 Task: Set priority levels for tasks within the "Feasibility Analysis" project.
Action: Mouse moved to (114, 180)
Screenshot: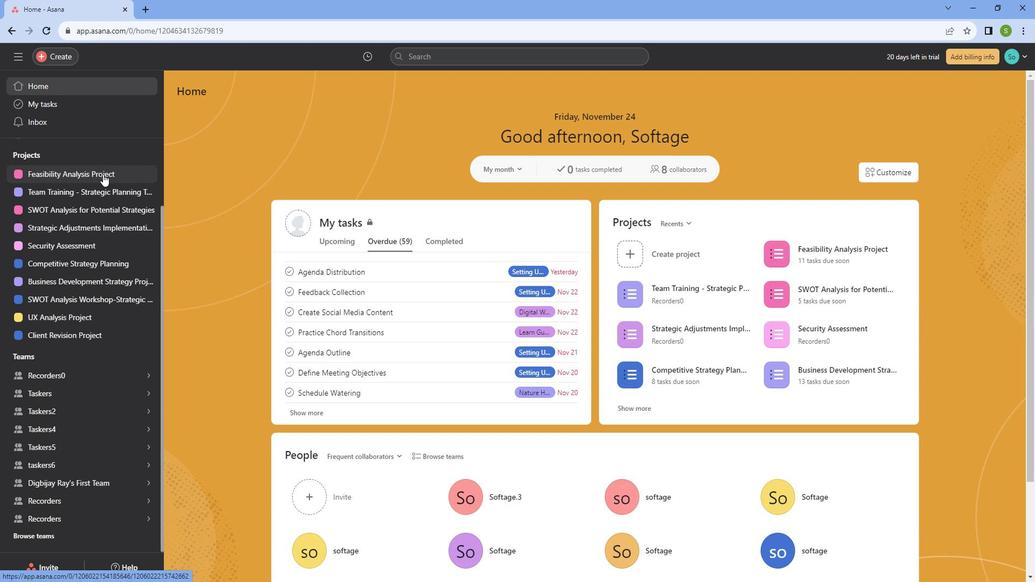 
Action: Mouse pressed left at (114, 180)
Screenshot: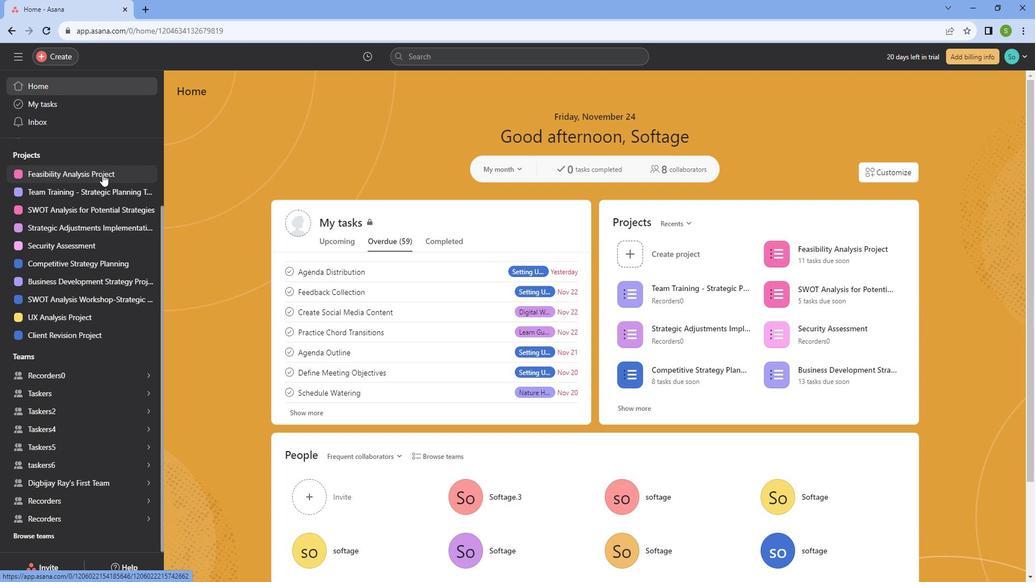 
Action: Mouse moved to (662, 172)
Screenshot: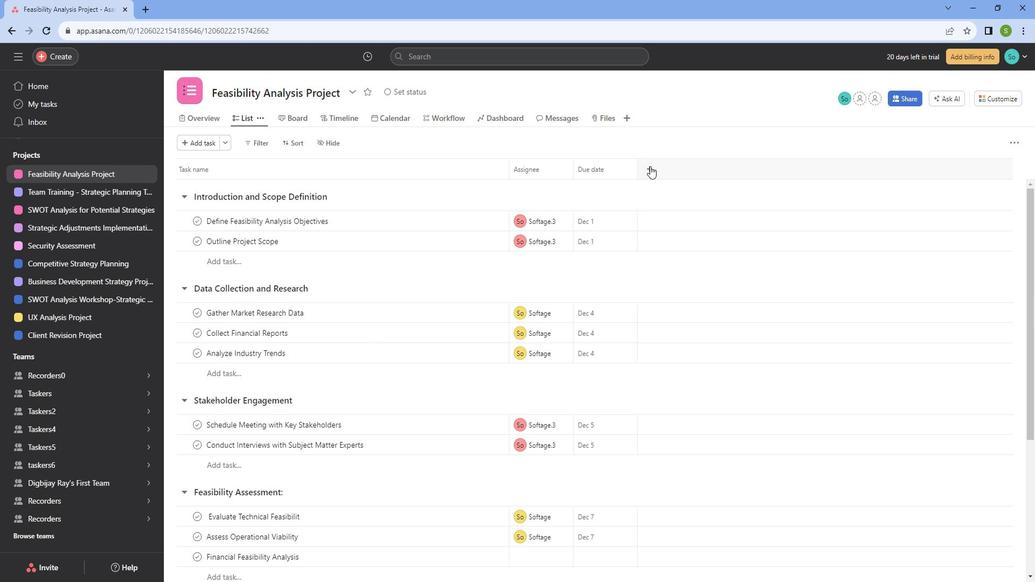 
Action: Mouse pressed left at (662, 172)
Screenshot: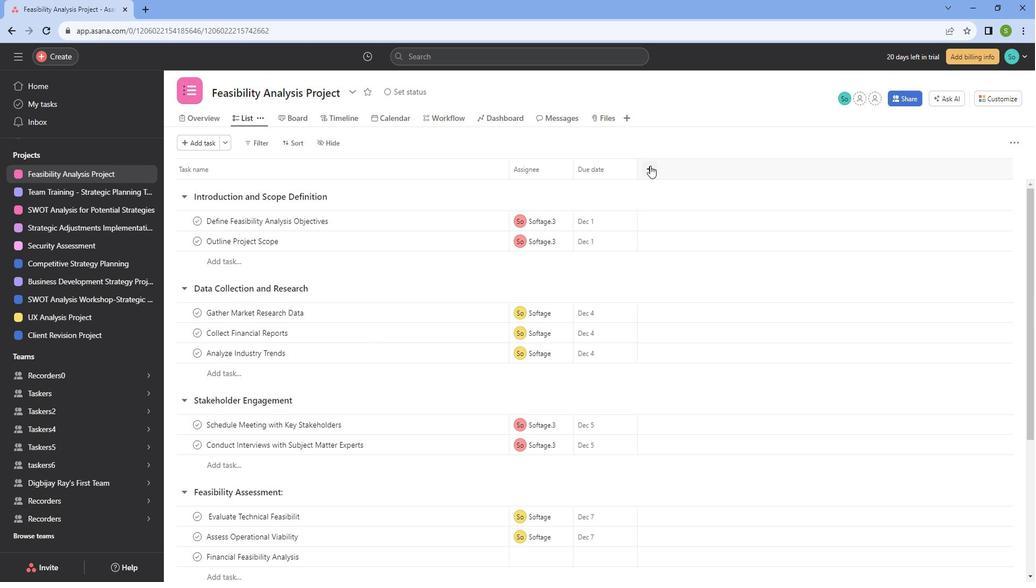 
Action: Mouse moved to (673, 217)
Screenshot: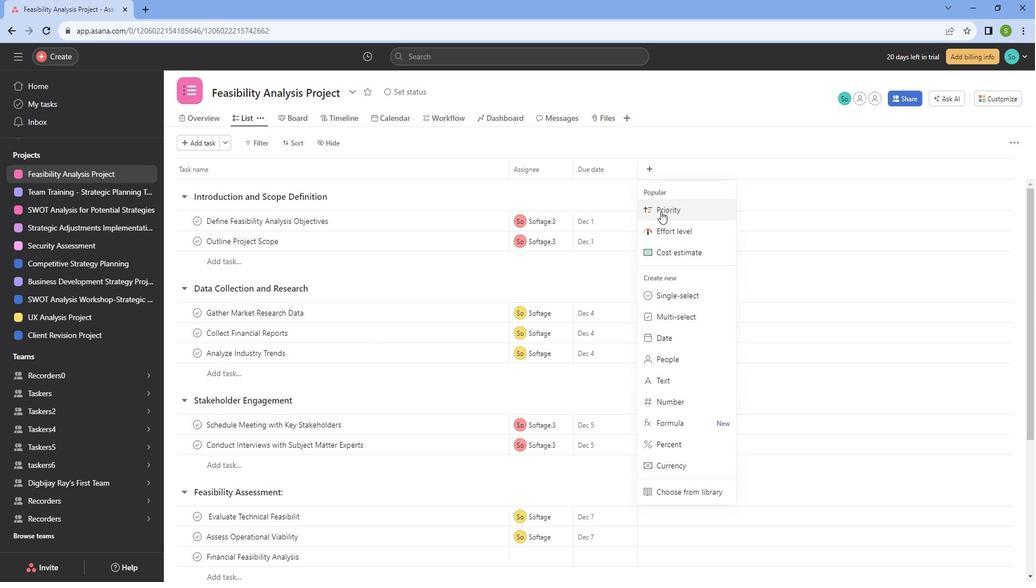 
Action: Mouse pressed left at (673, 217)
Screenshot: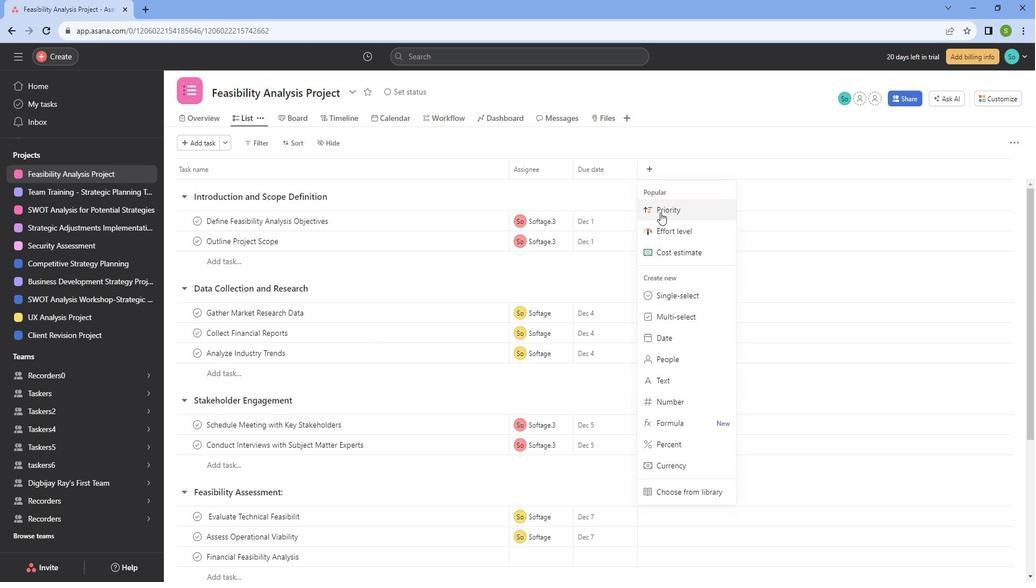 
Action: Mouse moved to (640, 443)
Screenshot: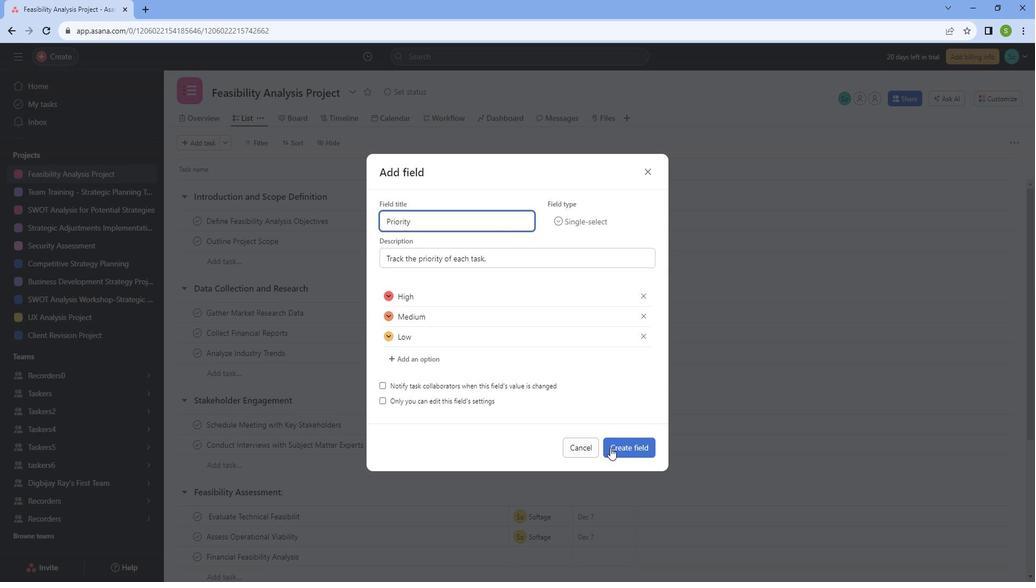 
Action: Mouse pressed left at (640, 443)
Screenshot: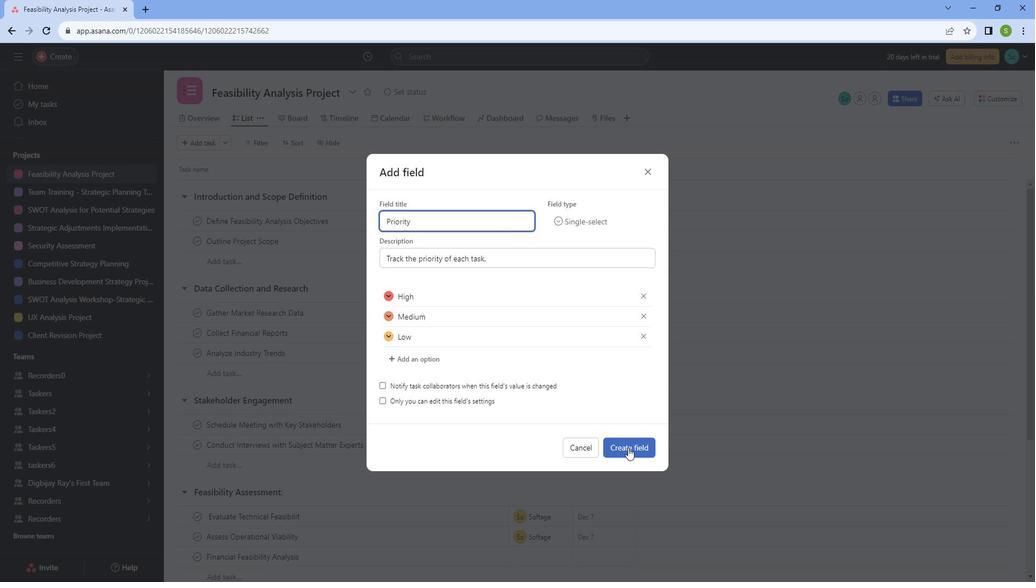 
Action: Mouse moved to (678, 227)
Screenshot: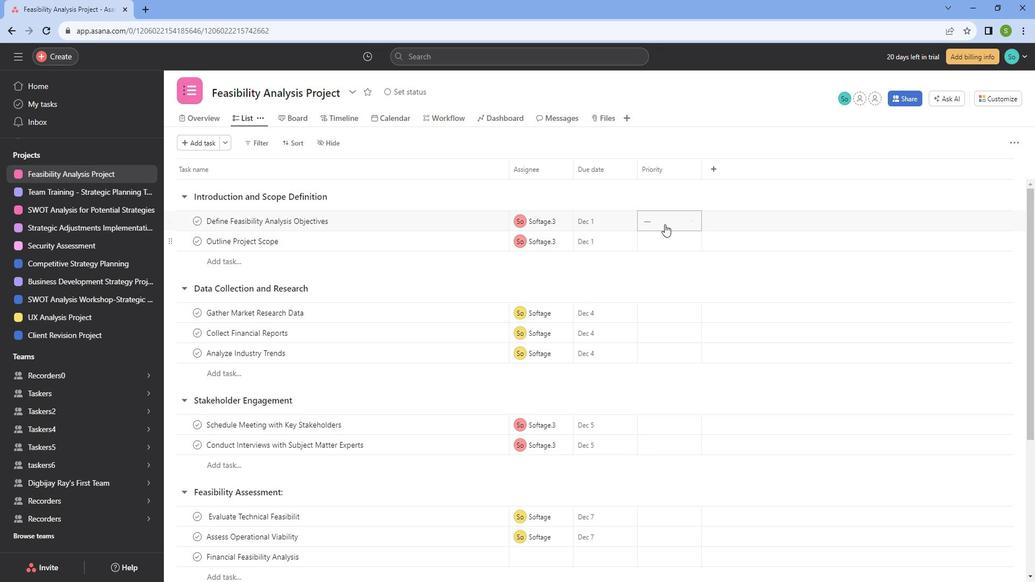 
Action: Mouse pressed left at (678, 227)
Screenshot: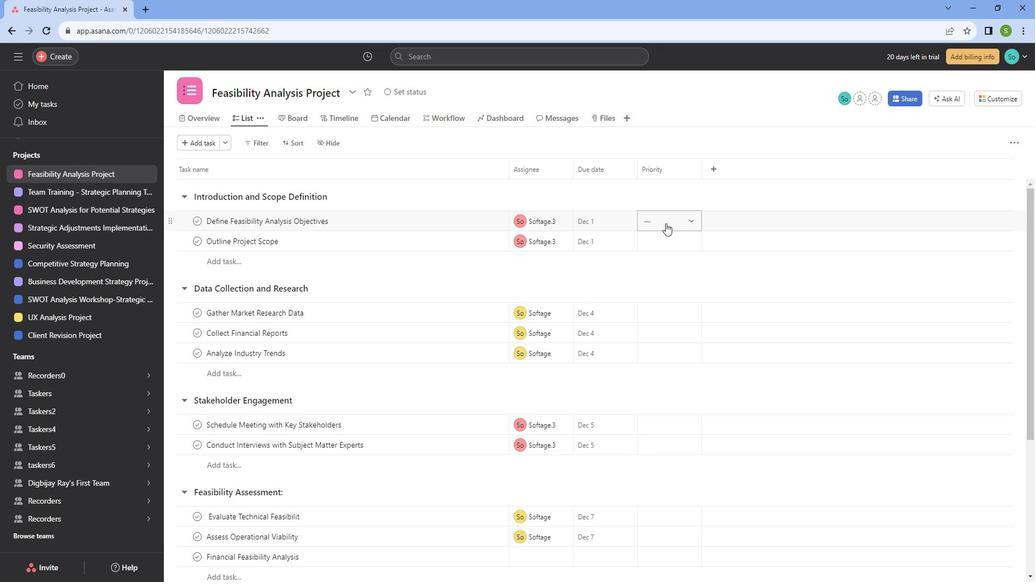 
Action: Mouse moved to (695, 263)
Screenshot: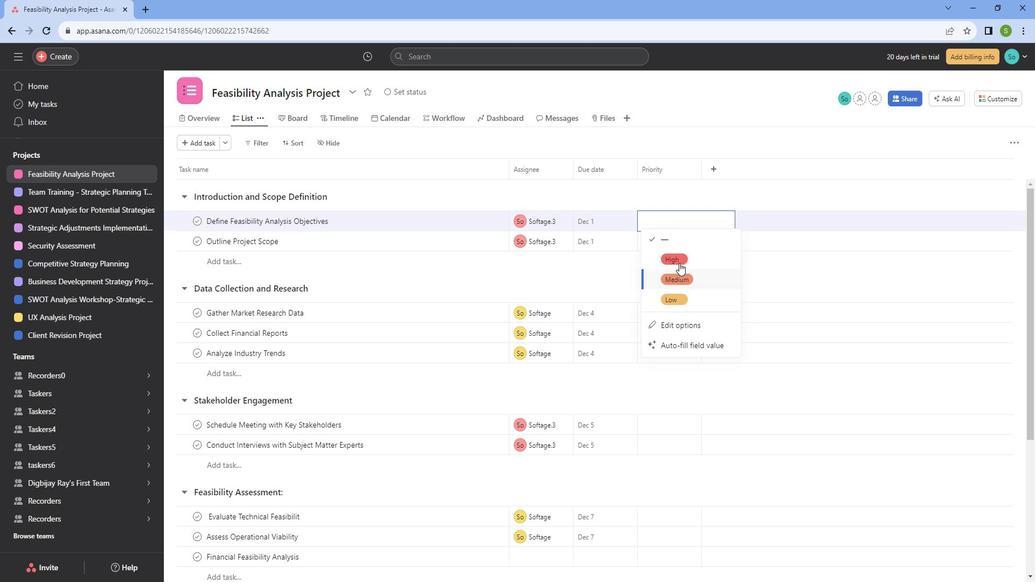 
Action: Mouse pressed left at (695, 263)
Screenshot: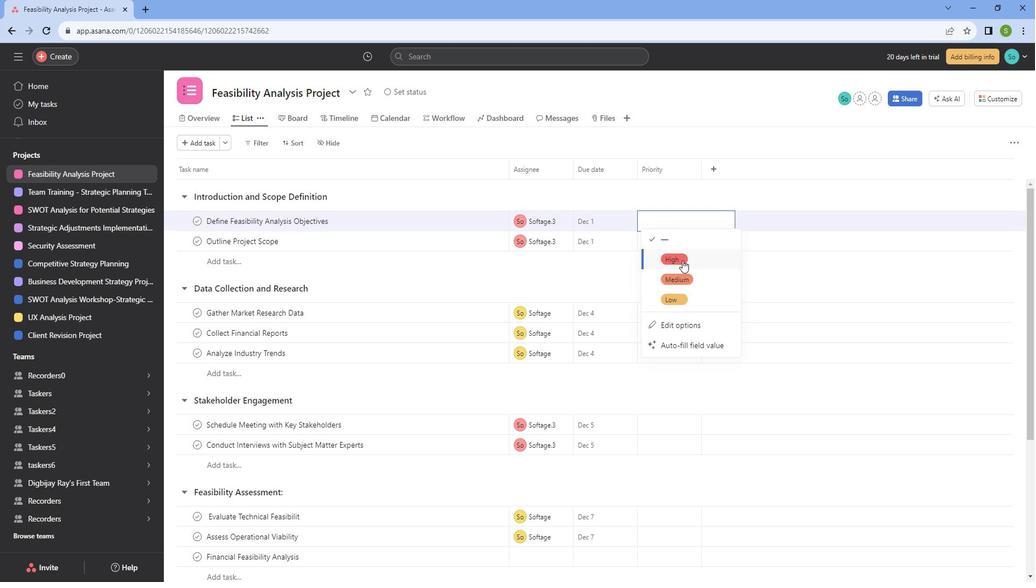 
Action: Mouse moved to (689, 242)
Screenshot: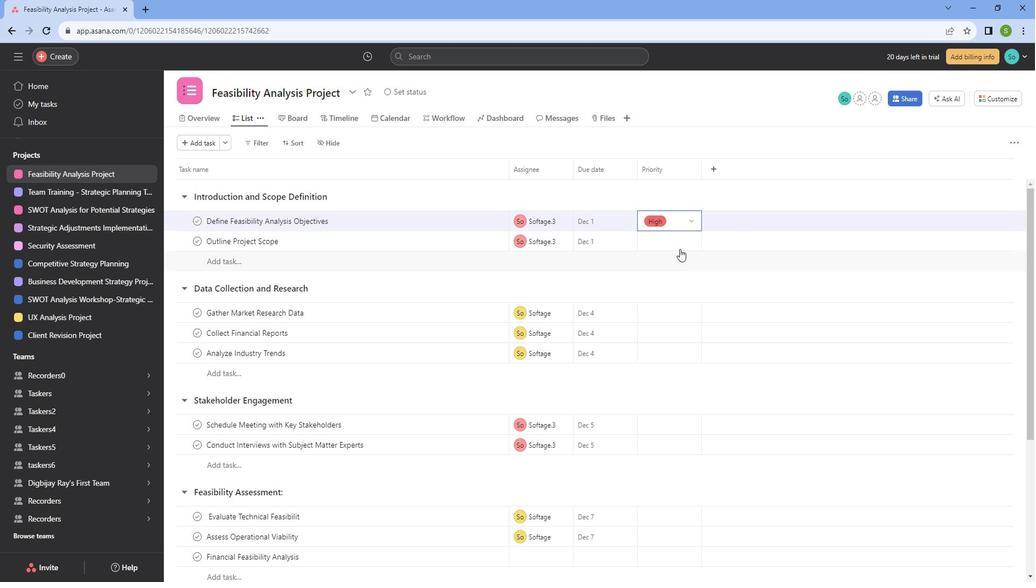 
Action: Mouse pressed left at (689, 242)
Screenshot: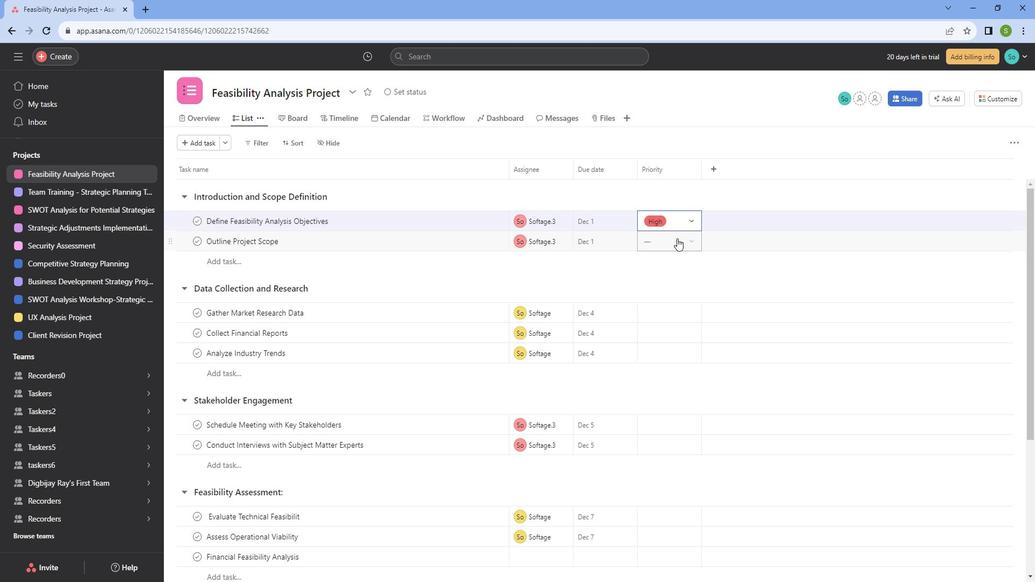 
Action: Mouse moved to (688, 282)
Screenshot: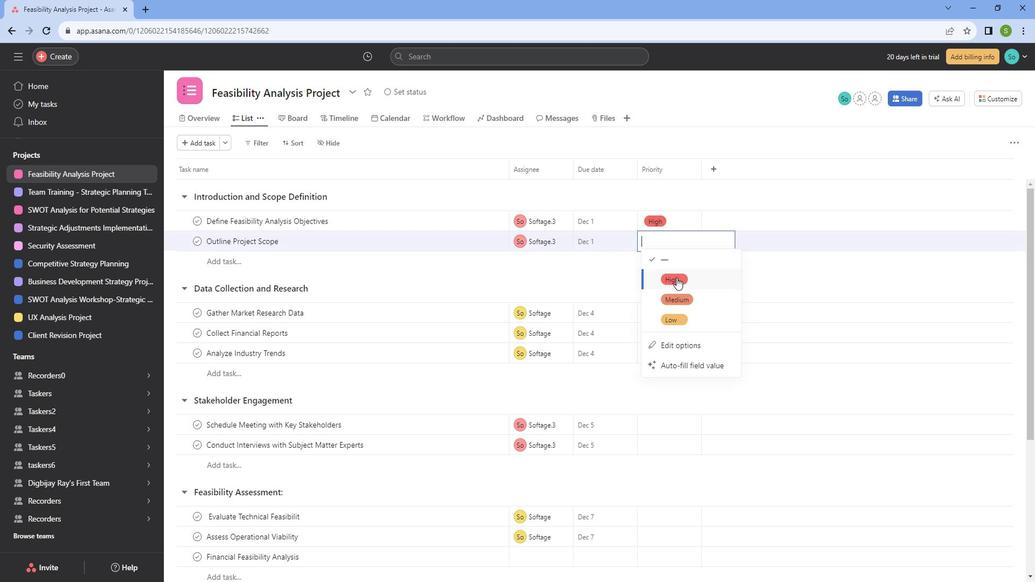 
Action: Mouse pressed left at (688, 282)
Screenshot: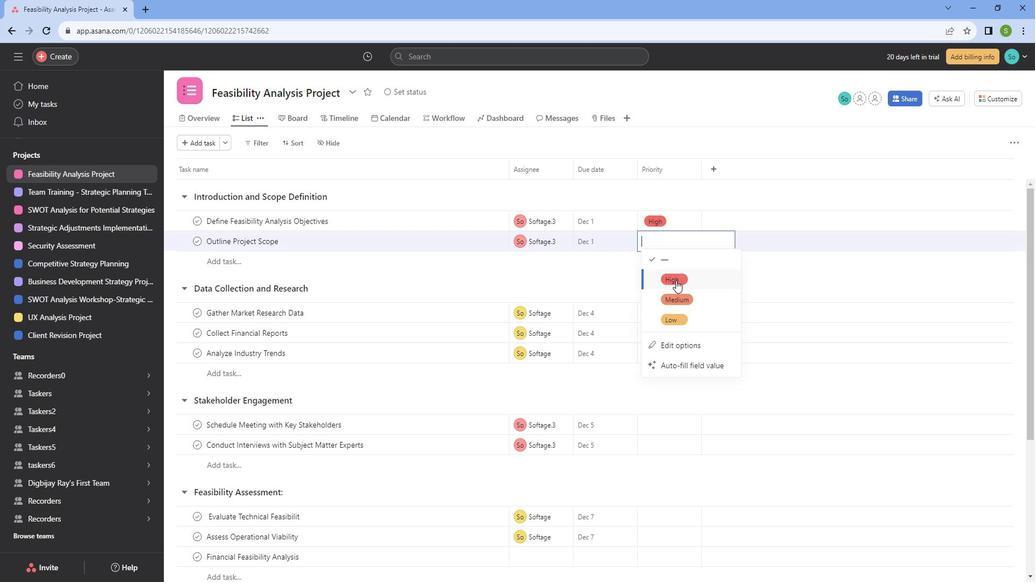 
Action: Mouse moved to (682, 314)
Screenshot: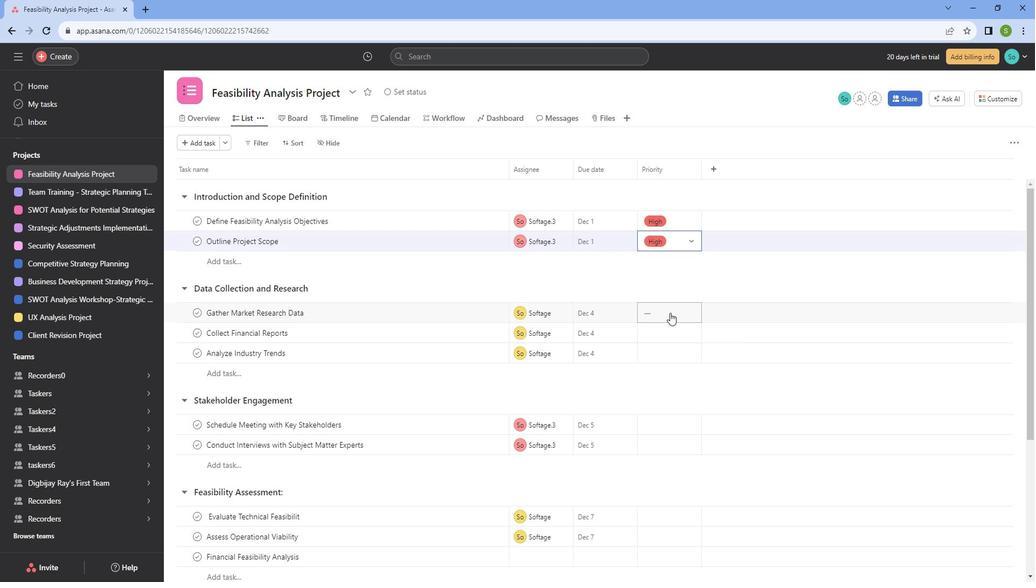 
Action: Mouse pressed left at (682, 314)
Screenshot: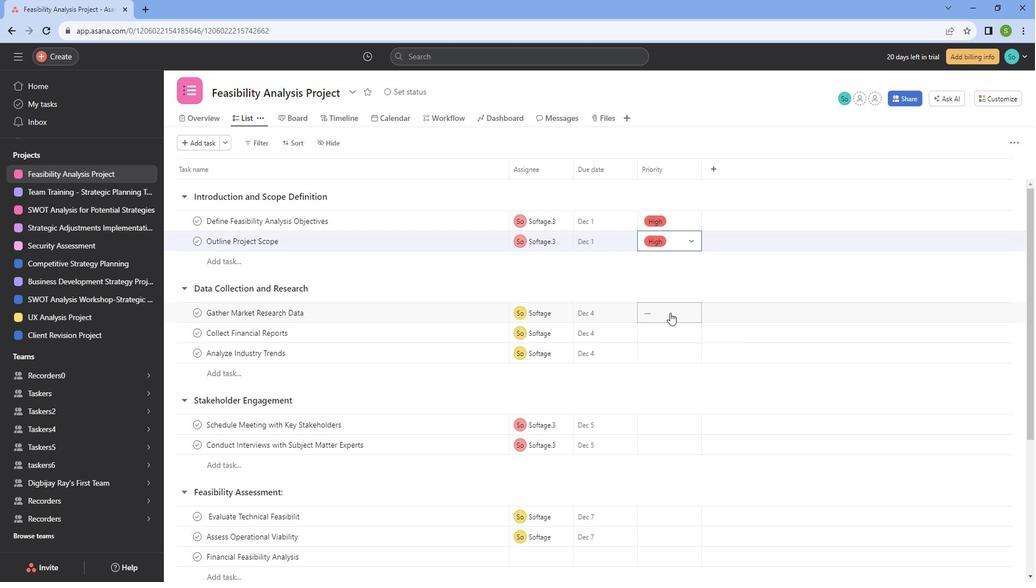 
Action: Mouse moved to (682, 337)
Screenshot: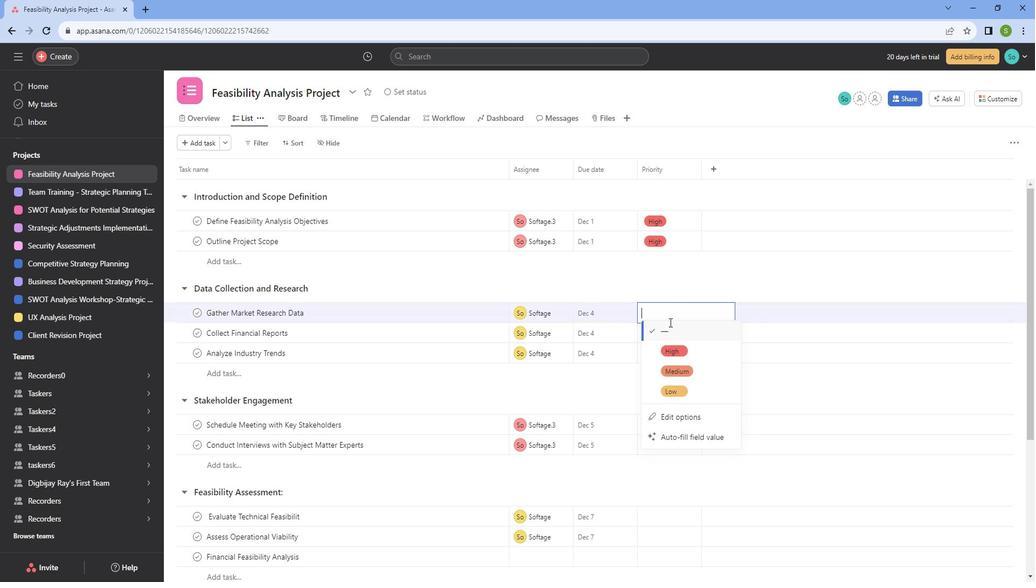 
Action: Mouse pressed left at (682, 337)
Screenshot: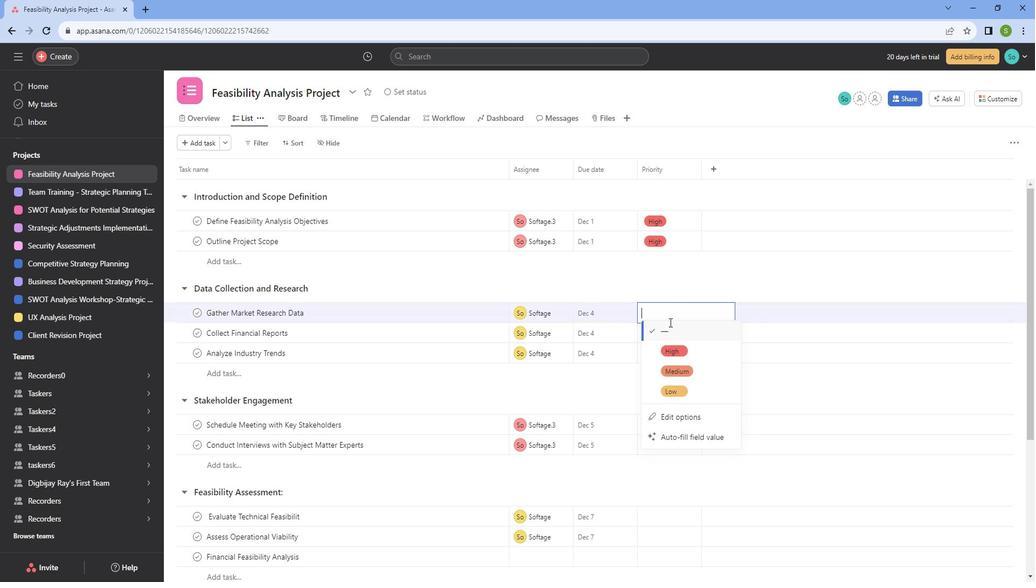 
Action: Mouse moved to (682, 347)
Screenshot: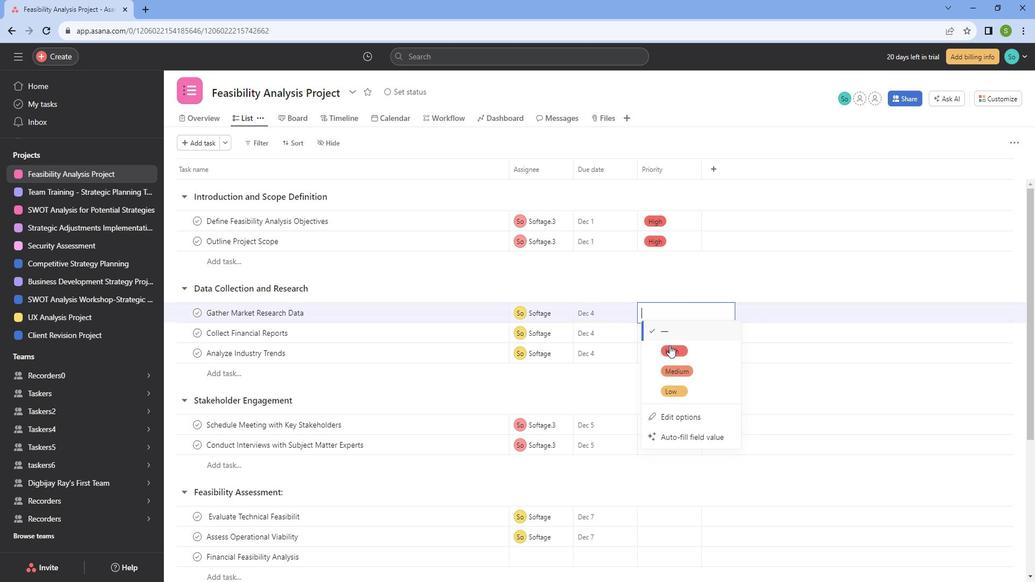 
Action: Mouse pressed left at (682, 347)
Screenshot: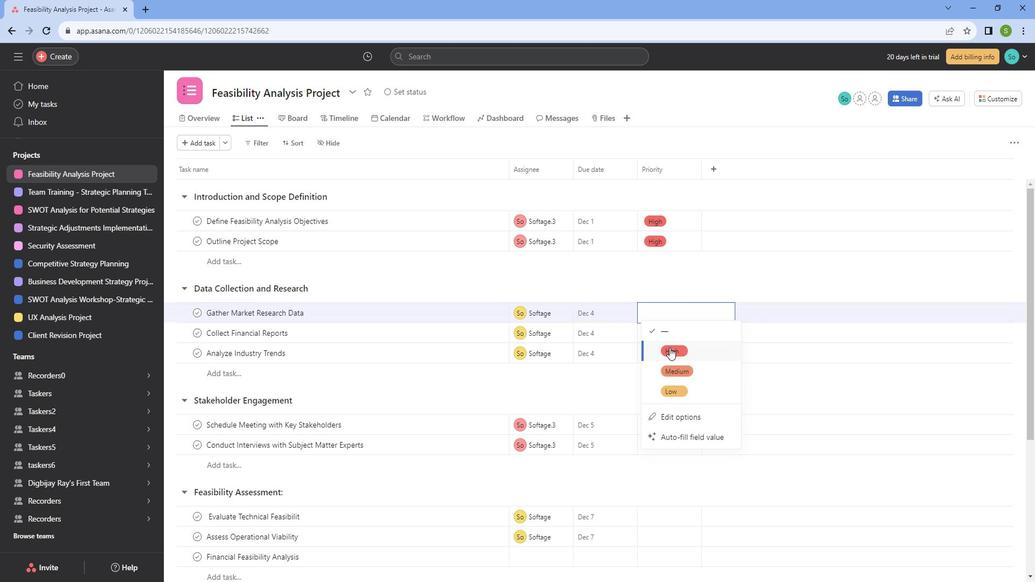
Action: Mouse moved to (673, 328)
Screenshot: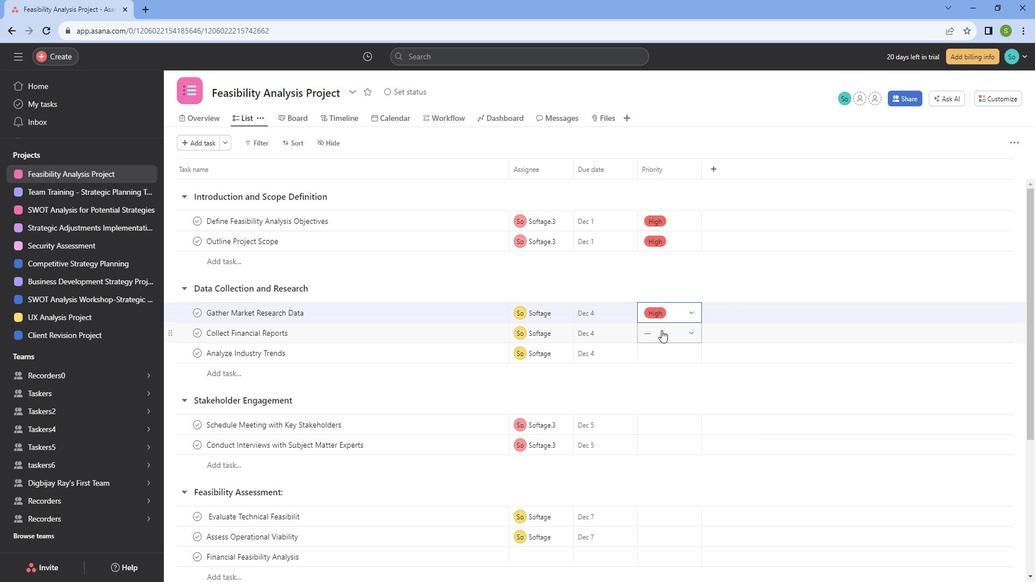 
Action: Mouse pressed left at (673, 328)
Screenshot: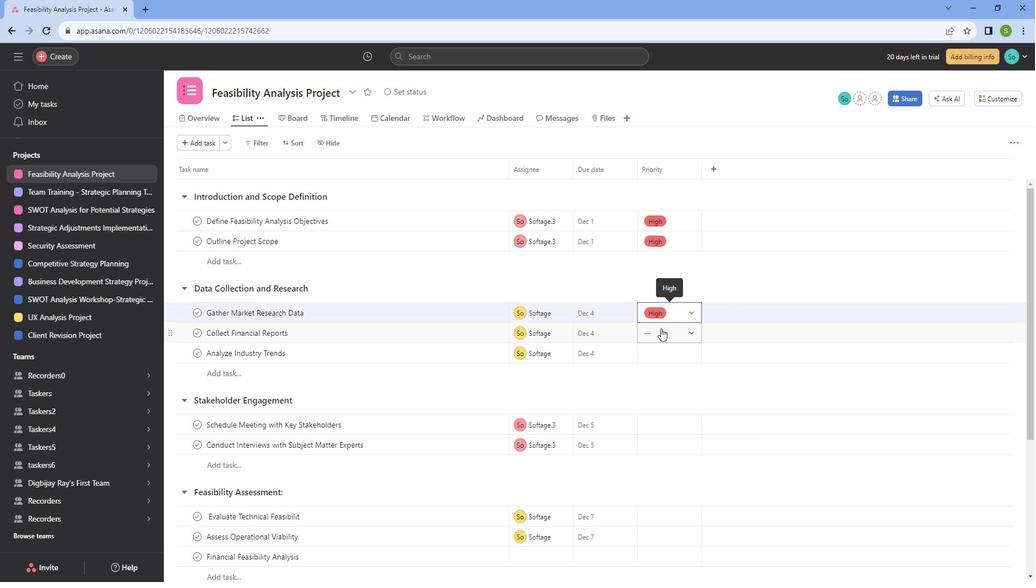 
Action: Mouse moved to (676, 361)
Screenshot: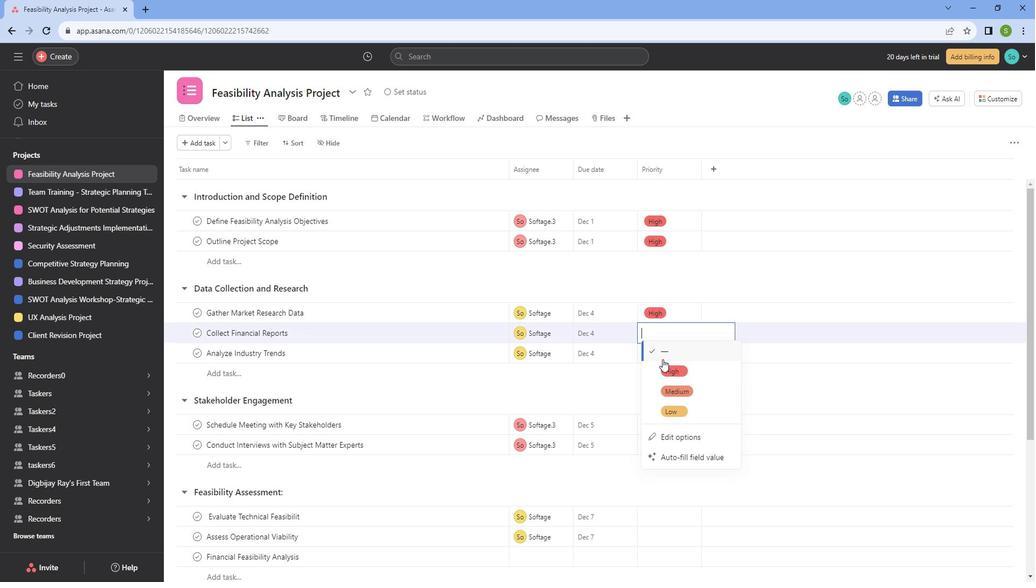 
Action: Mouse pressed left at (676, 361)
Screenshot: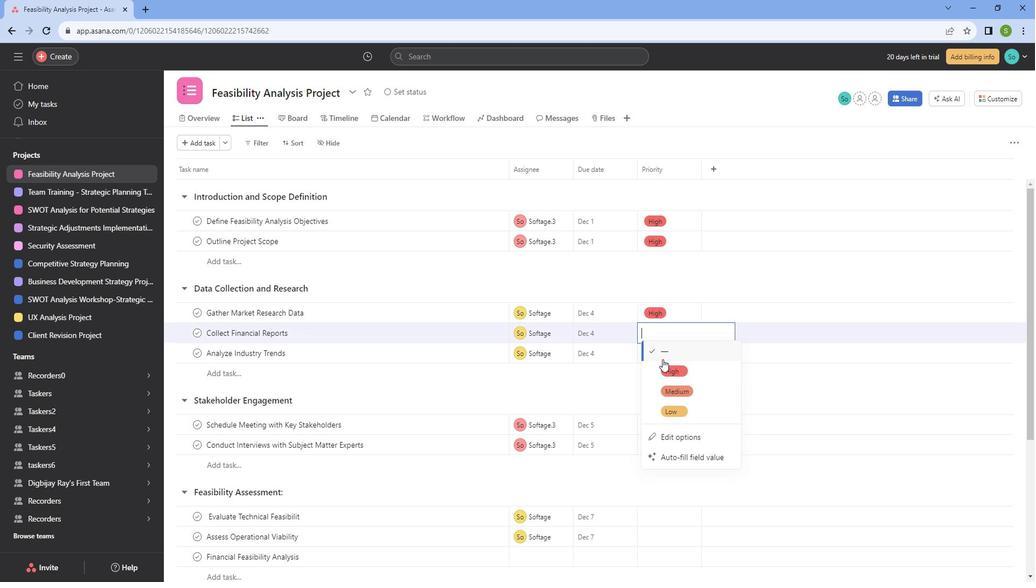 
Action: Mouse moved to (676, 347)
Screenshot: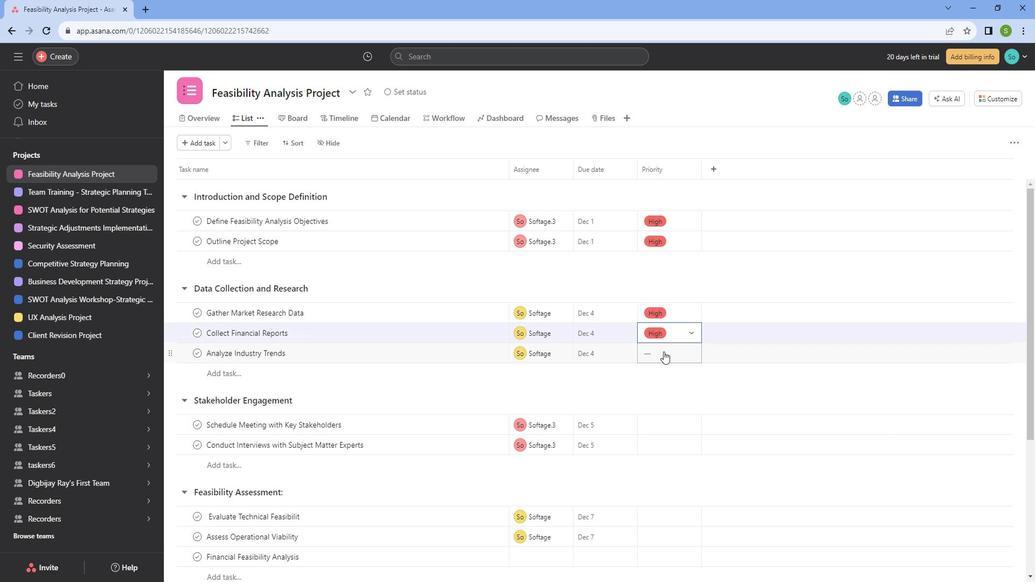 
Action: Mouse pressed left at (676, 347)
Screenshot: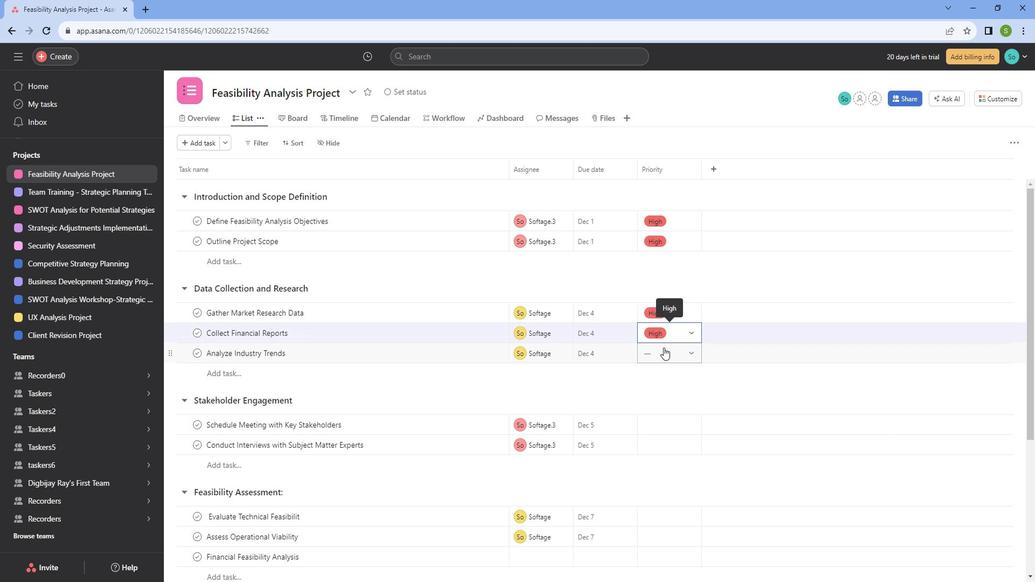 
Action: Mouse moved to (670, 390)
Screenshot: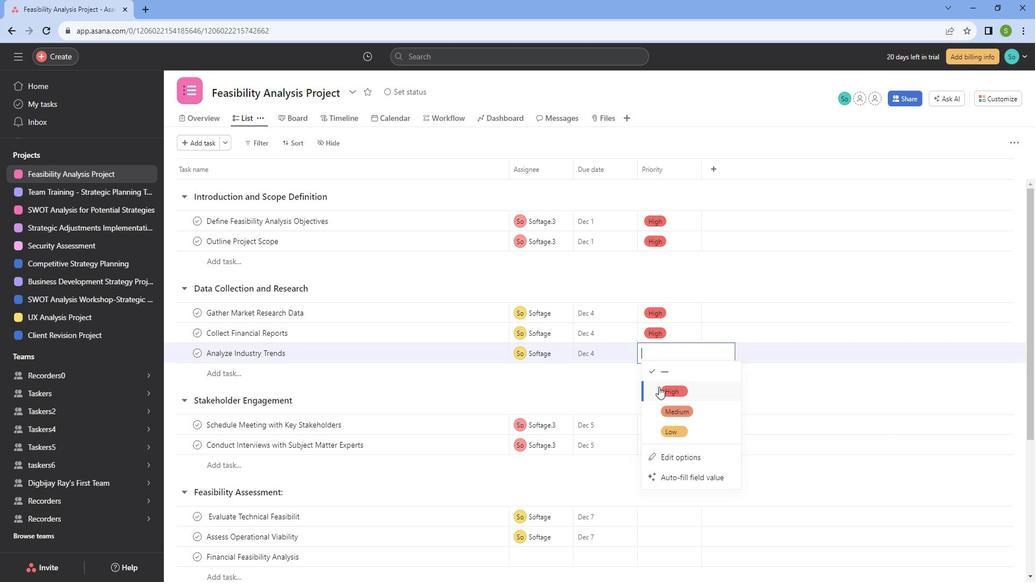 
Action: Mouse pressed left at (670, 390)
Screenshot: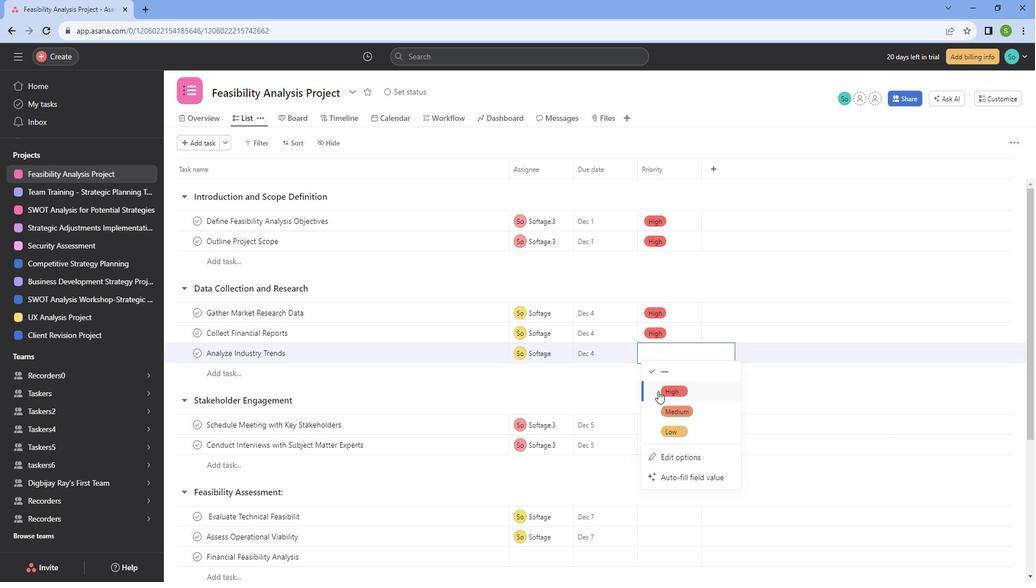 
Action: Mouse moved to (667, 373)
Screenshot: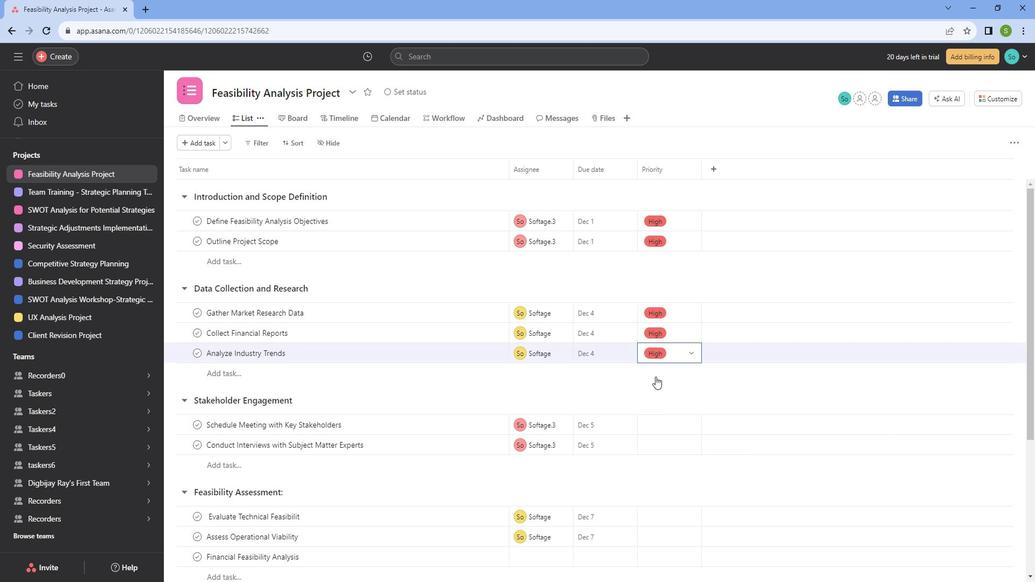 
Action: Mouse scrolled (667, 373) with delta (0, 0)
Screenshot: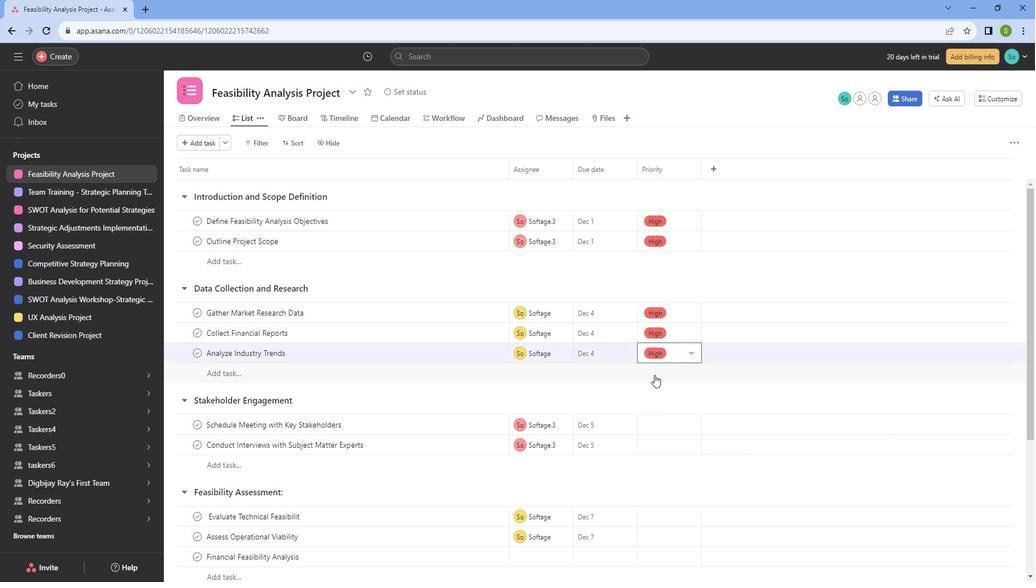 
Action: Mouse scrolled (667, 373) with delta (0, 0)
Screenshot: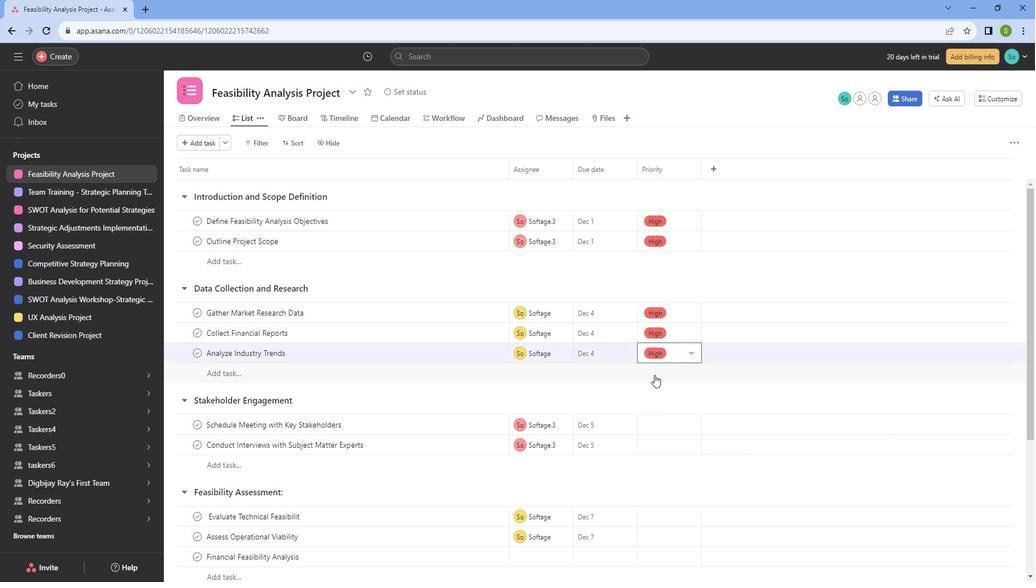 
Action: Mouse scrolled (667, 373) with delta (0, 0)
Screenshot: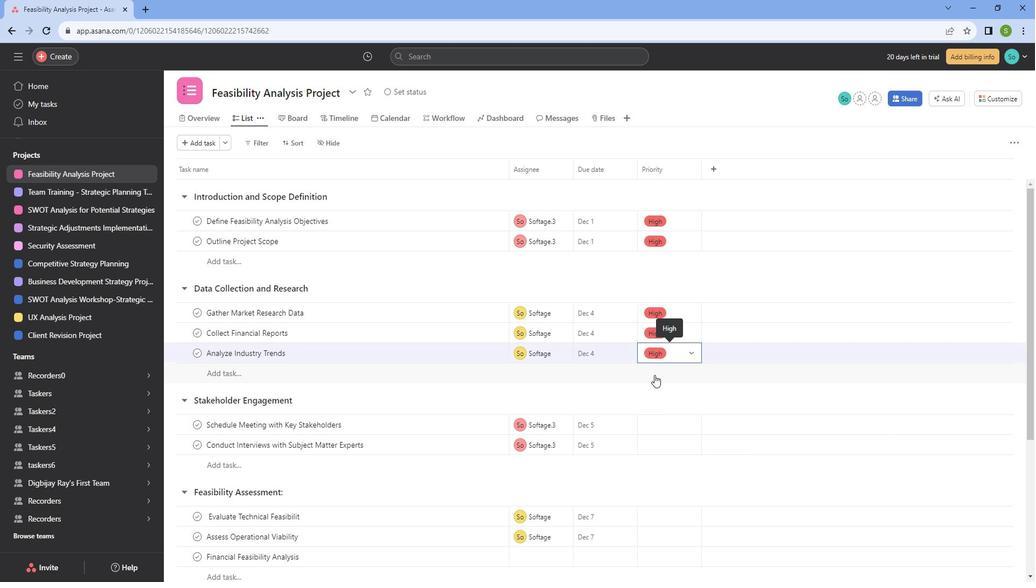 
Action: Mouse scrolled (667, 373) with delta (0, 0)
Screenshot: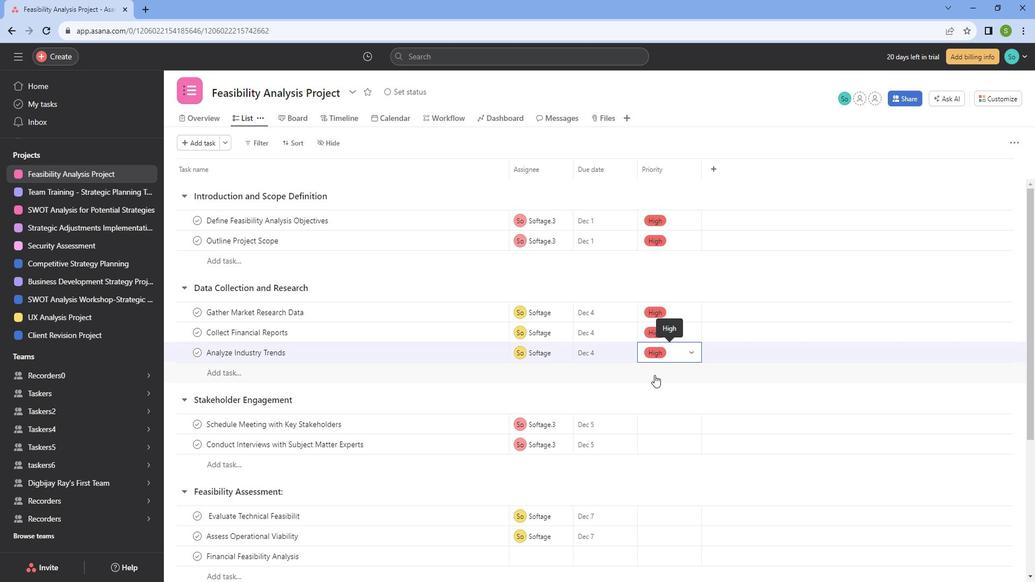 
Action: Mouse moved to (670, 210)
Screenshot: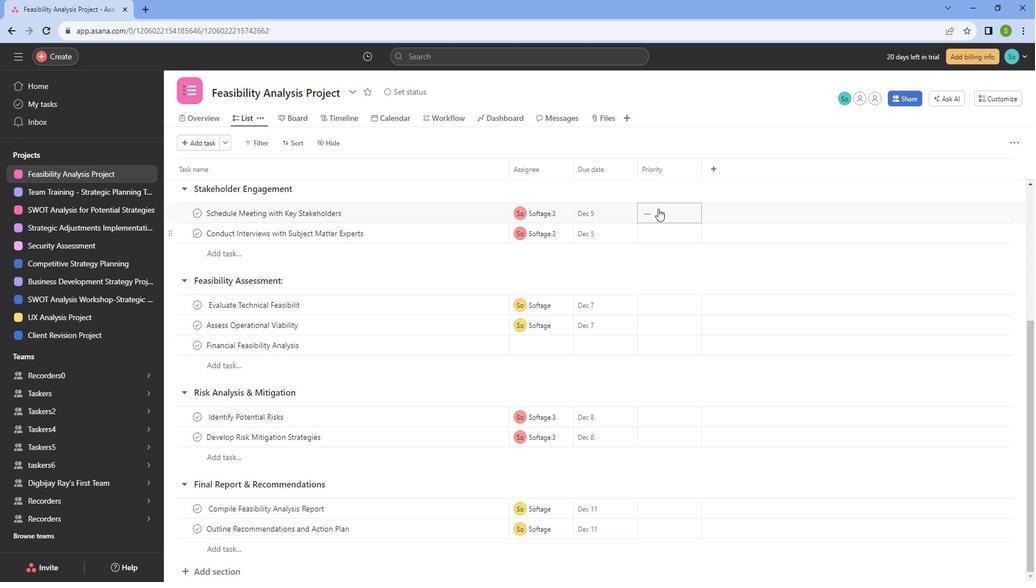 
Action: Mouse pressed left at (670, 210)
Screenshot: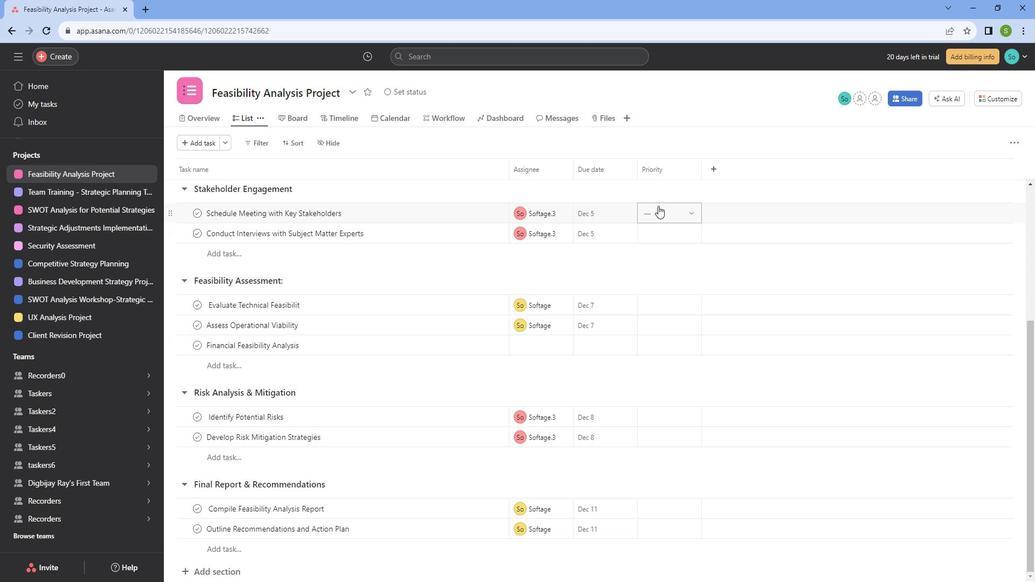 
Action: Mouse moved to (677, 275)
Screenshot: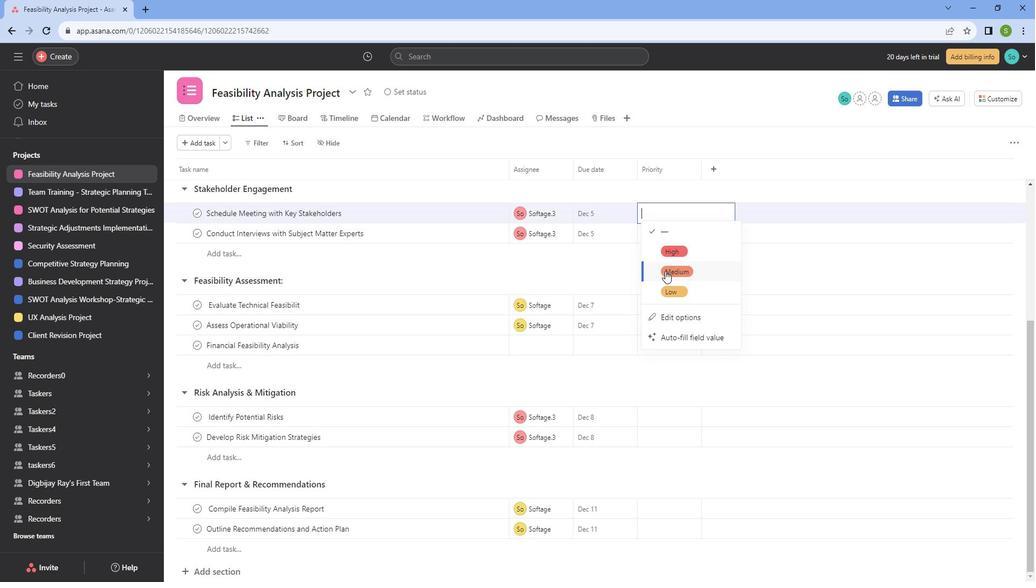 
Action: Mouse pressed left at (677, 275)
Screenshot: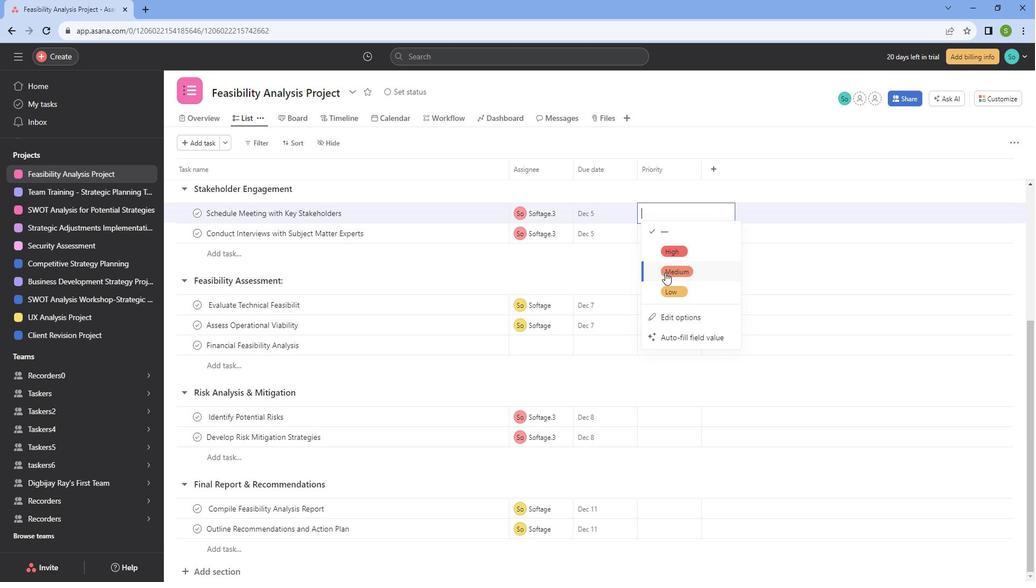 
Action: Mouse moved to (688, 241)
Screenshot: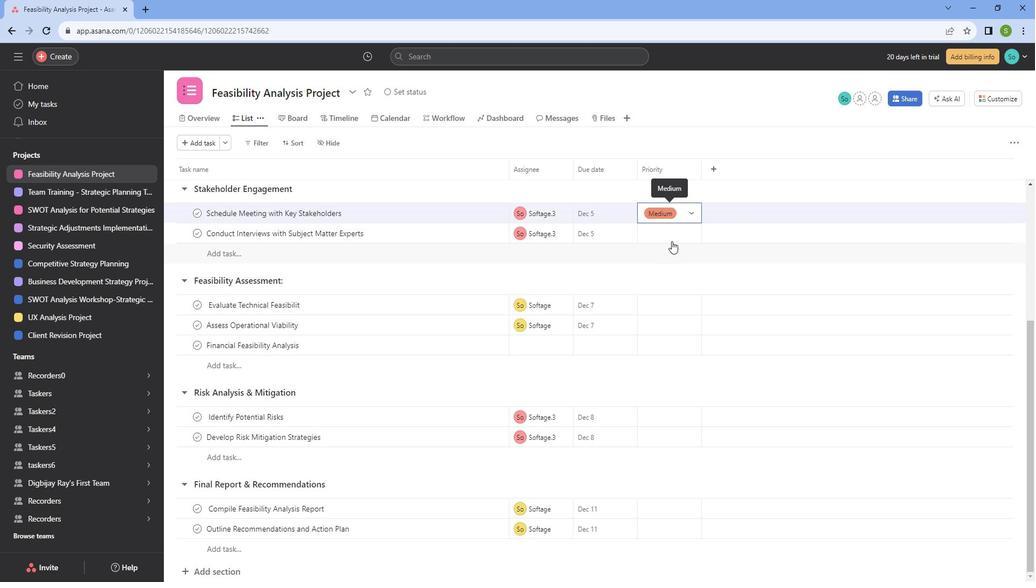 
Action: Mouse pressed left at (688, 241)
Screenshot: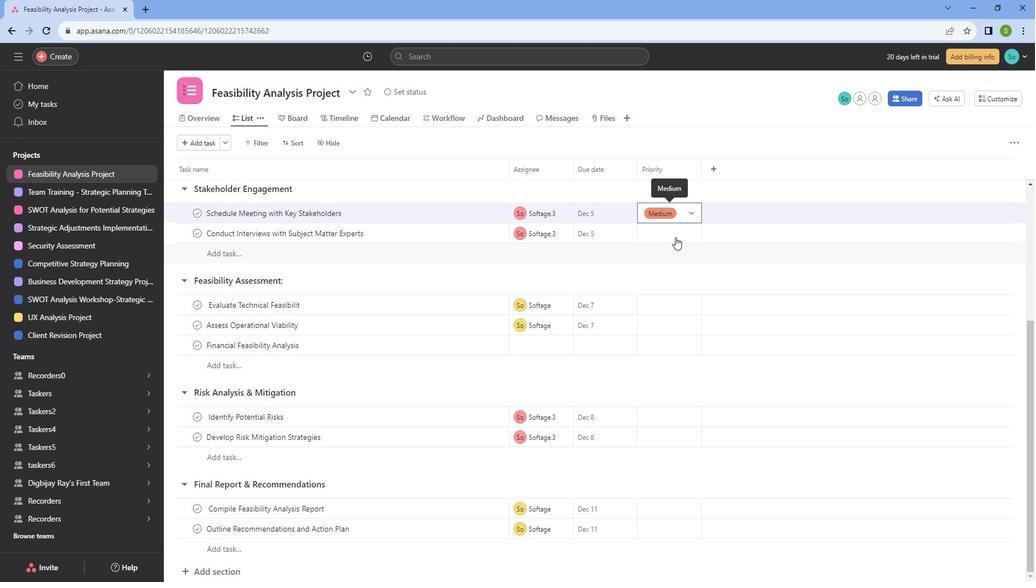
Action: Mouse moved to (686, 287)
Screenshot: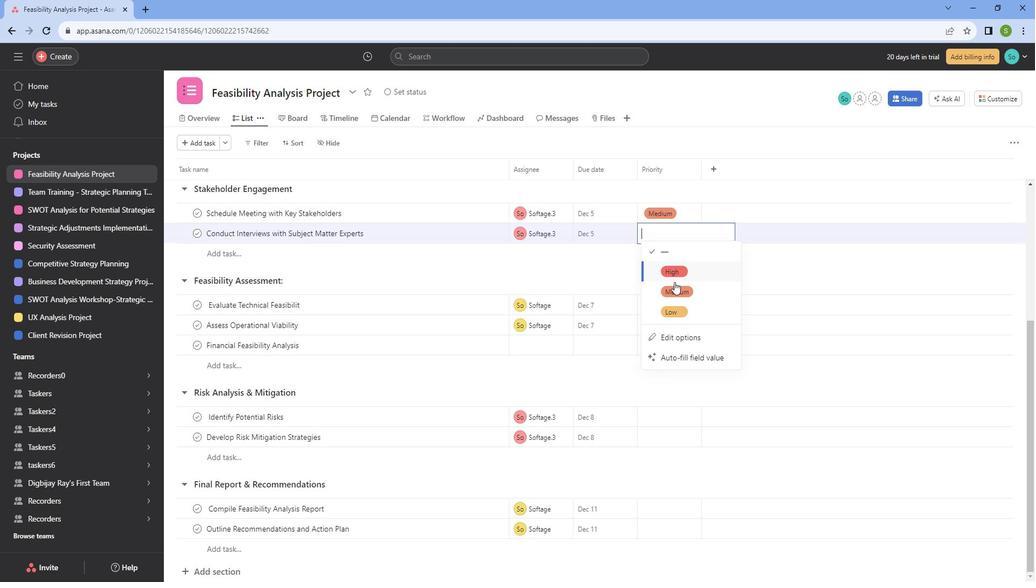 
Action: Mouse pressed left at (686, 287)
Screenshot: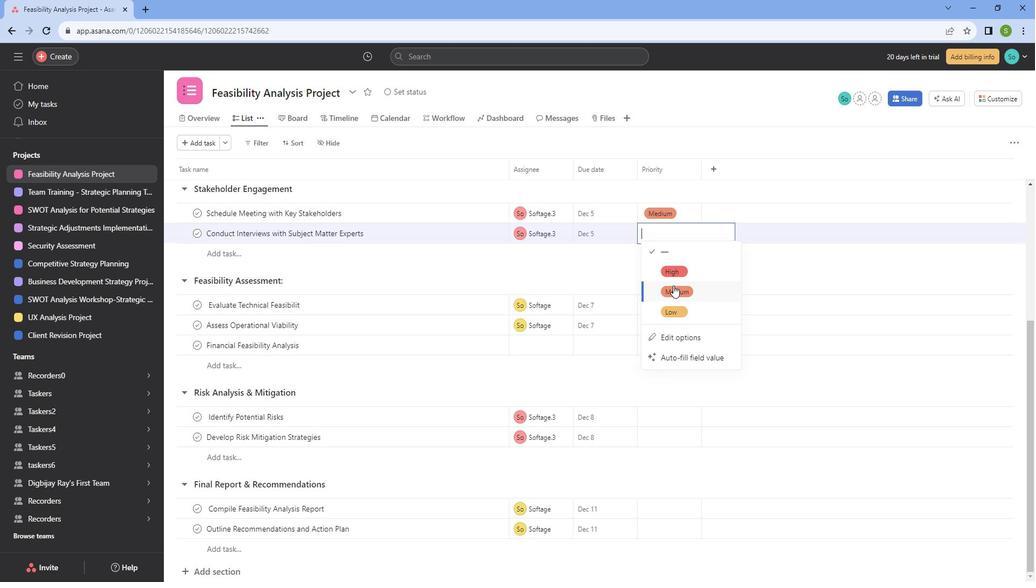 
Action: Mouse moved to (672, 312)
Screenshot: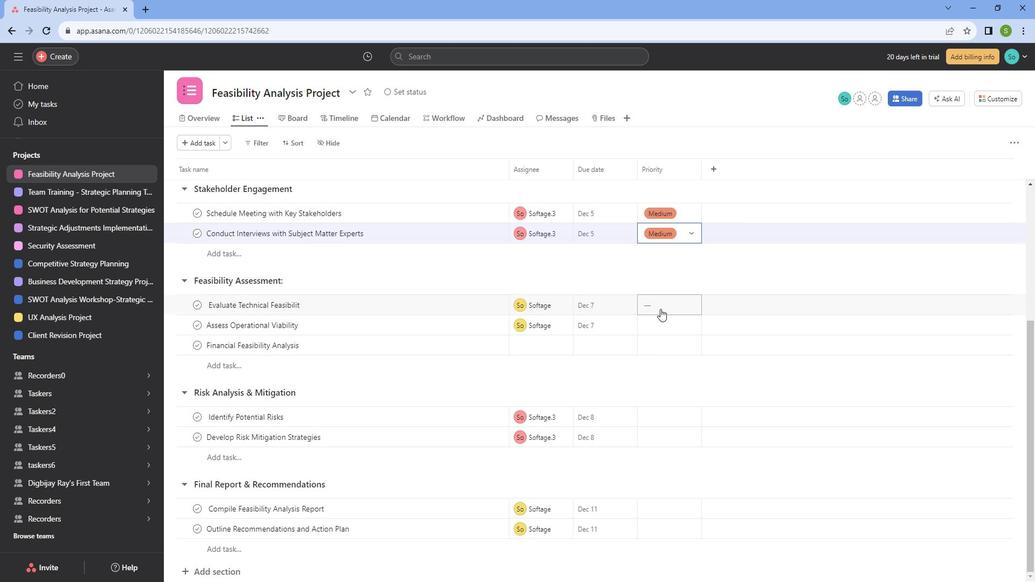 
Action: Mouse pressed left at (672, 312)
Screenshot: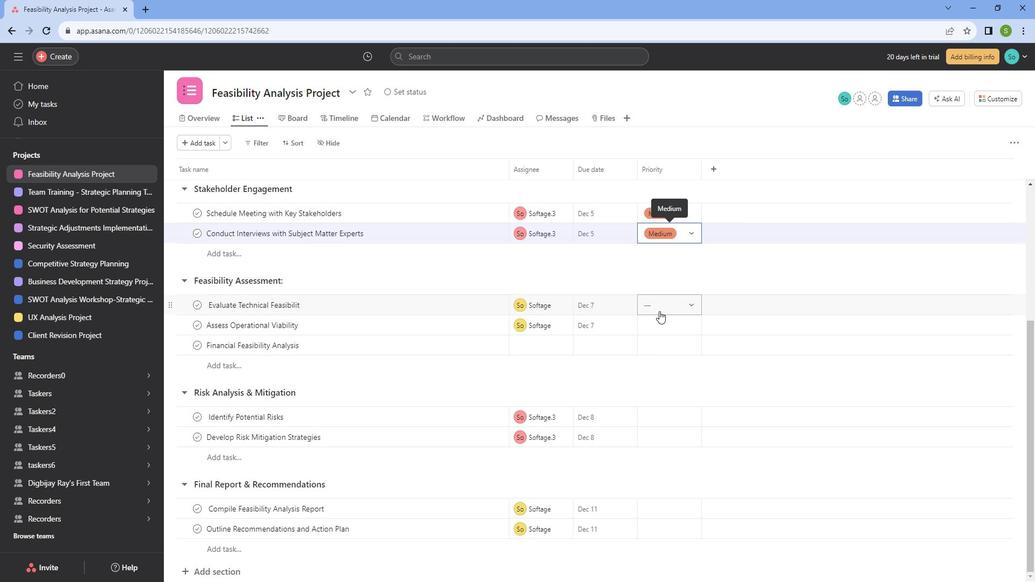 
Action: Mouse moved to (677, 365)
Screenshot: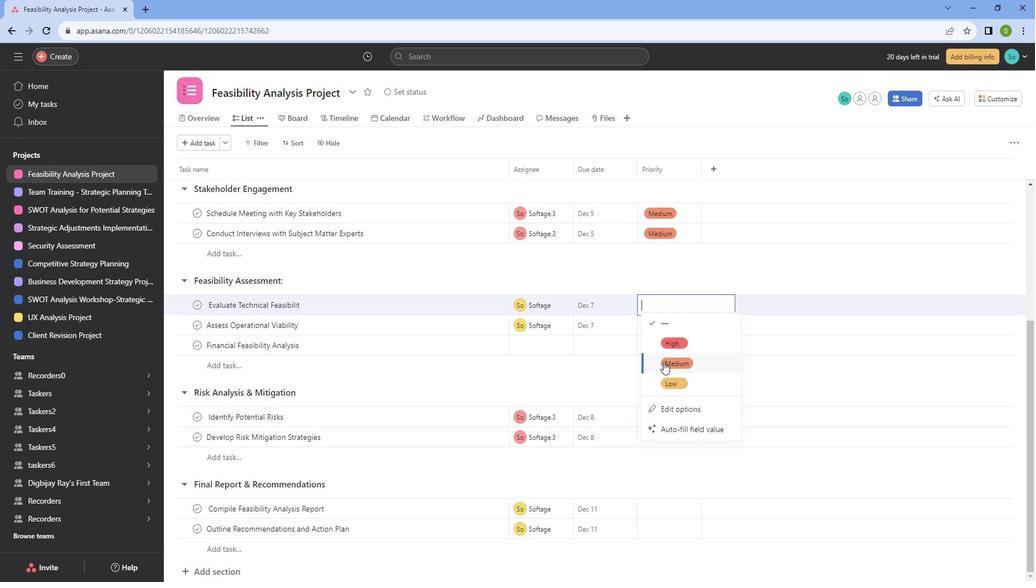
Action: Mouse pressed left at (677, 365)
Screenshot: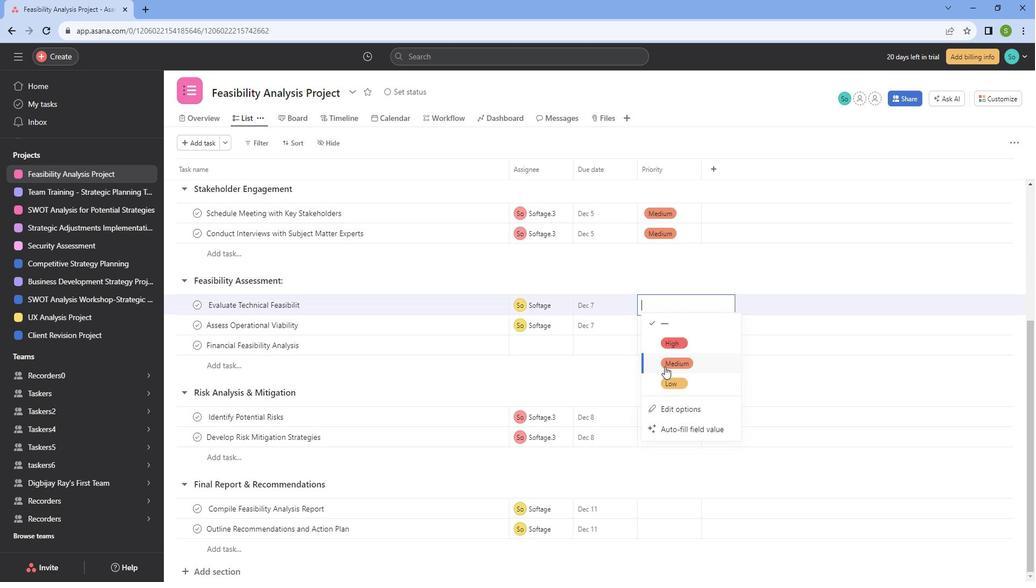 
Action: Mouse moved to (681, 332)
Screenshot: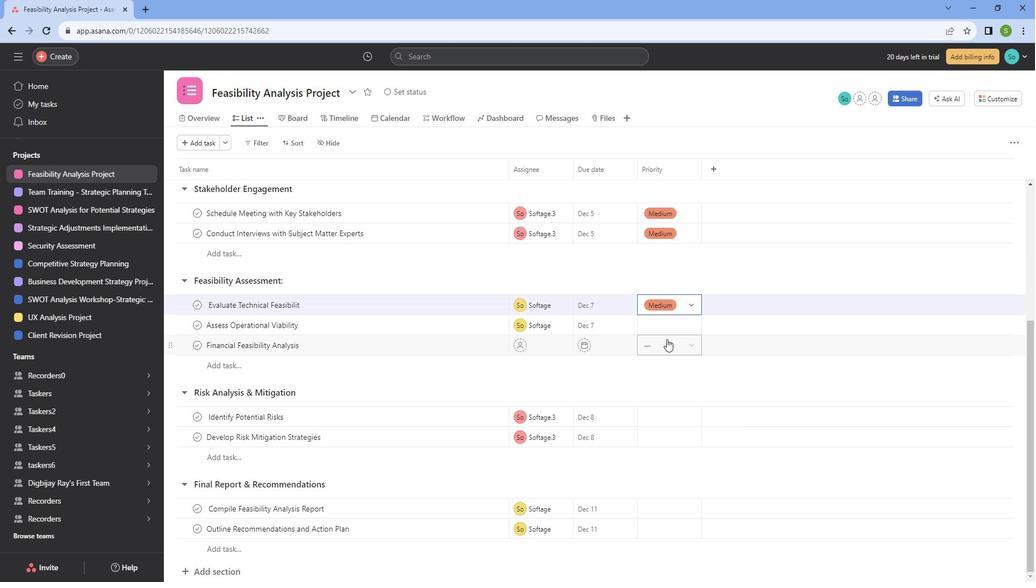 
Action: Mouse pressed left at (681, 332)
Screenshot: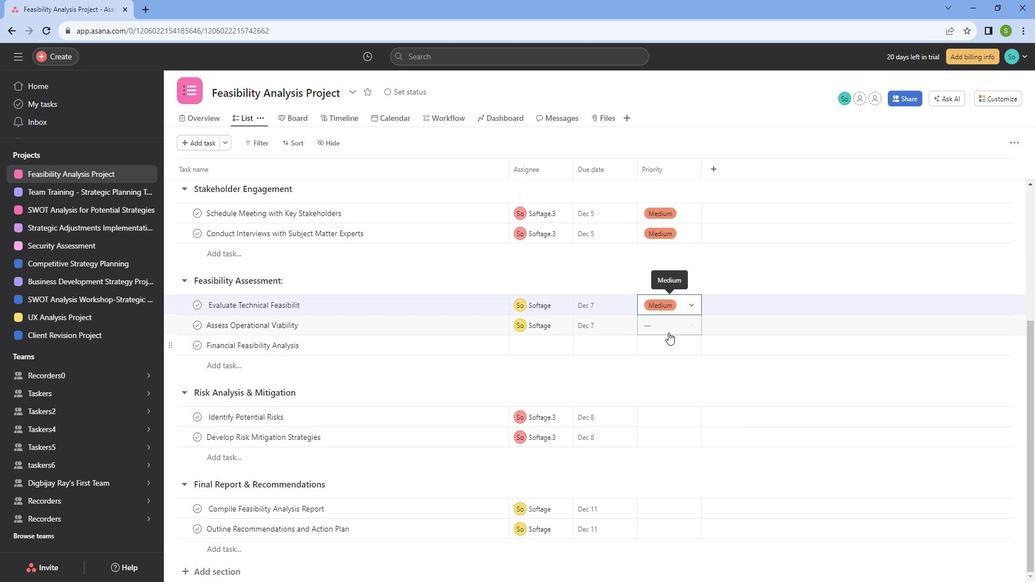 
Action: Mouse moved to (682, 387)
Screenshot: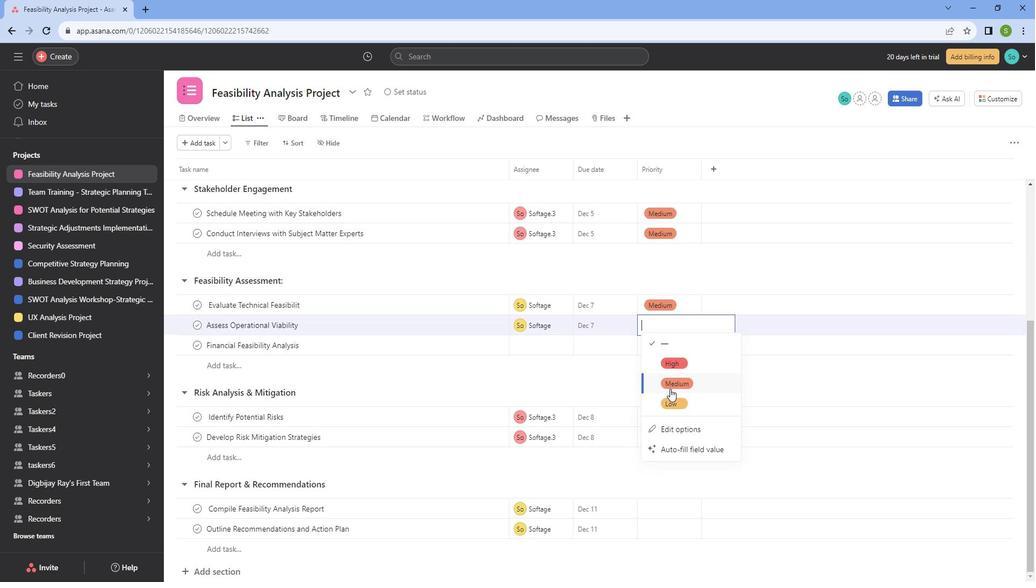 
Action: Mouse pressed left at (682, 387)
Screenshot: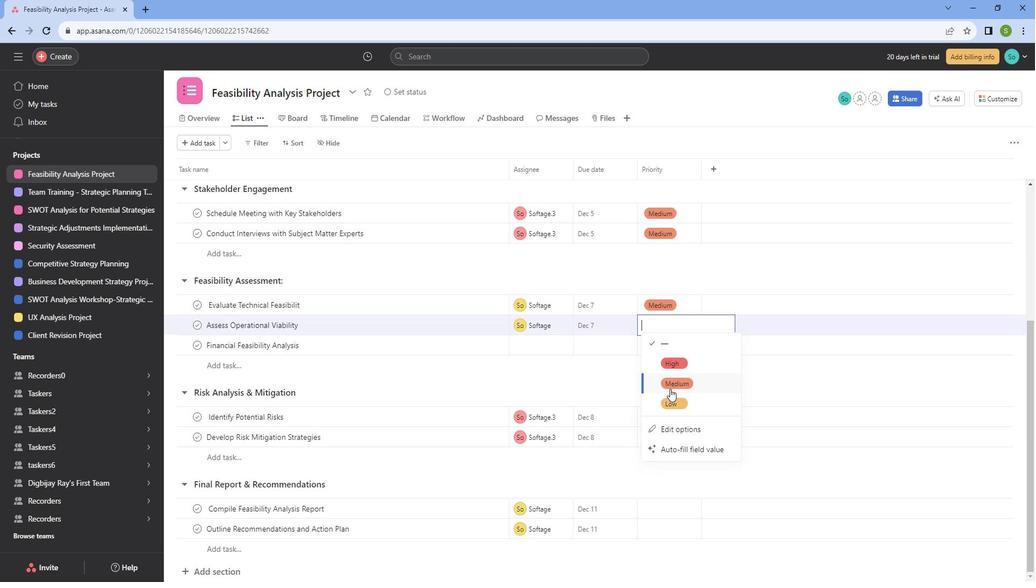 
Action: Mouse moved to (682, 388)
Screenshot: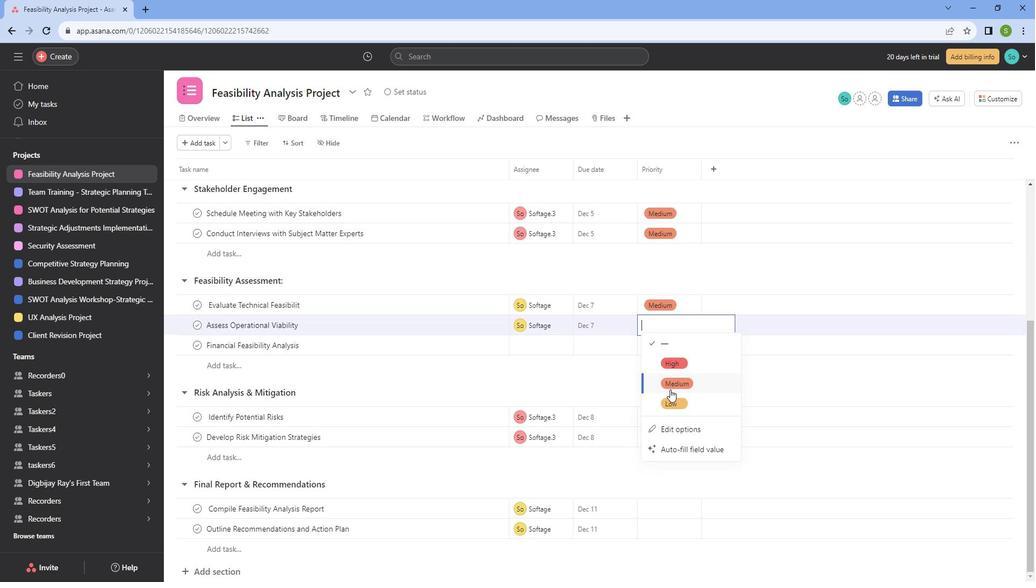 
Action: Mouse scrolled (682, 387) with delta (0, 0)
Screenshot: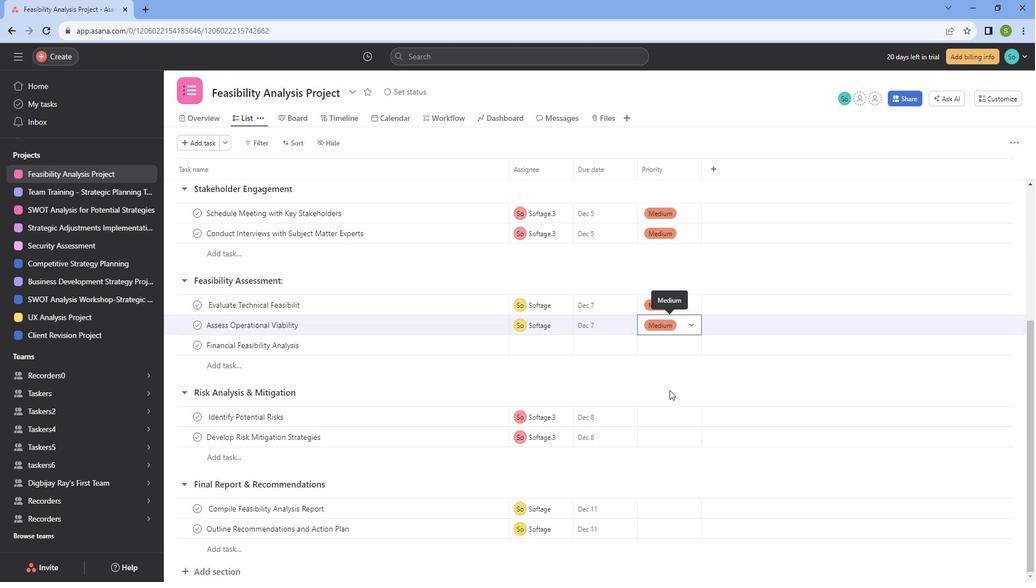 
Action: Mouse scrolled (682, 387) with delta (0, 0)
Screenshot: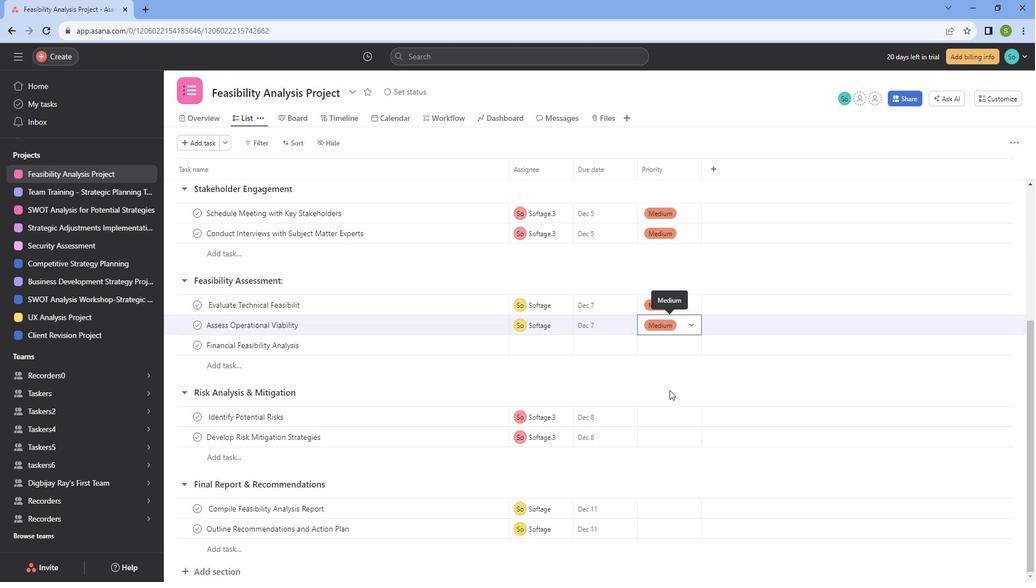 
Action: Mouse scrolled (682, 387) with delta (0, 0)
Screenshot: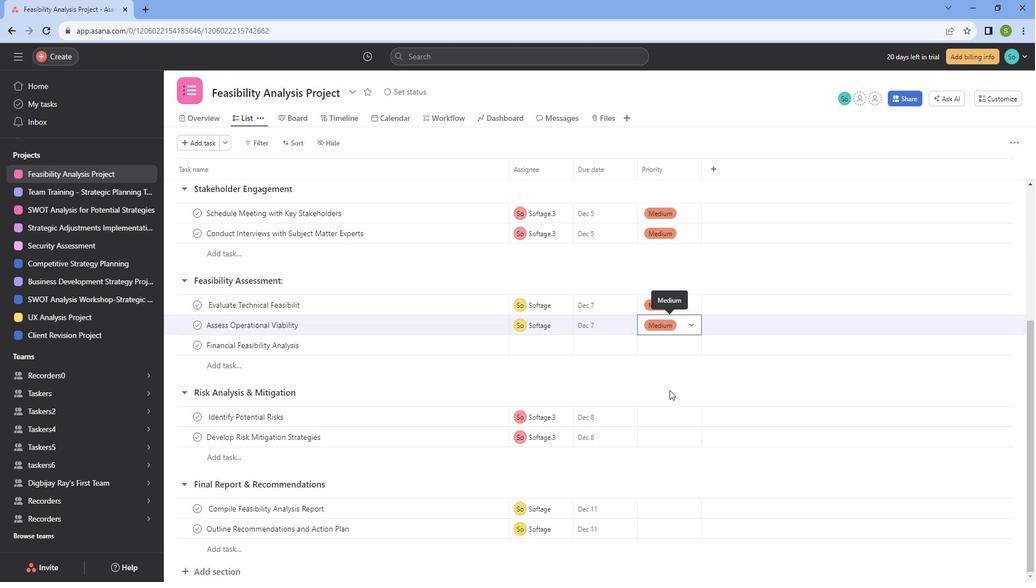 
Action: Mouse moved to (672, 411)
Screenshot: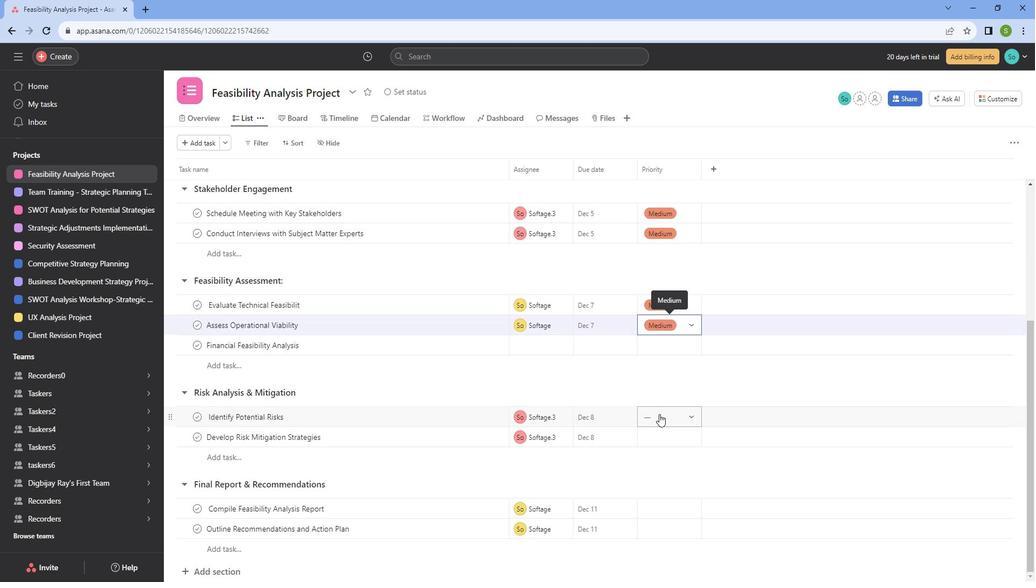
Action: Mouse pressed left at (672, 411)
Screenshot: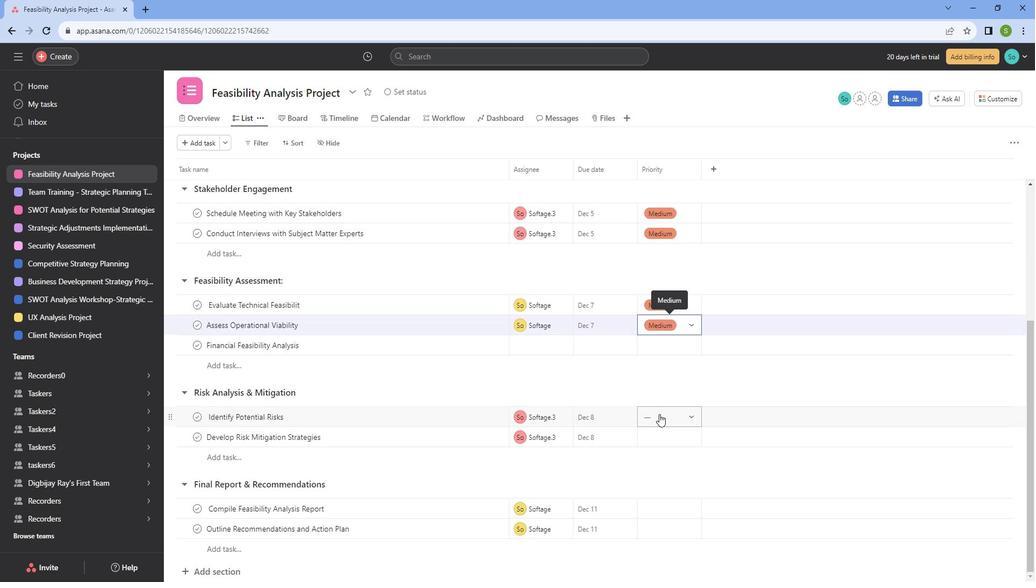 
Action: Mouse moved to (676, 470)
Screenshot: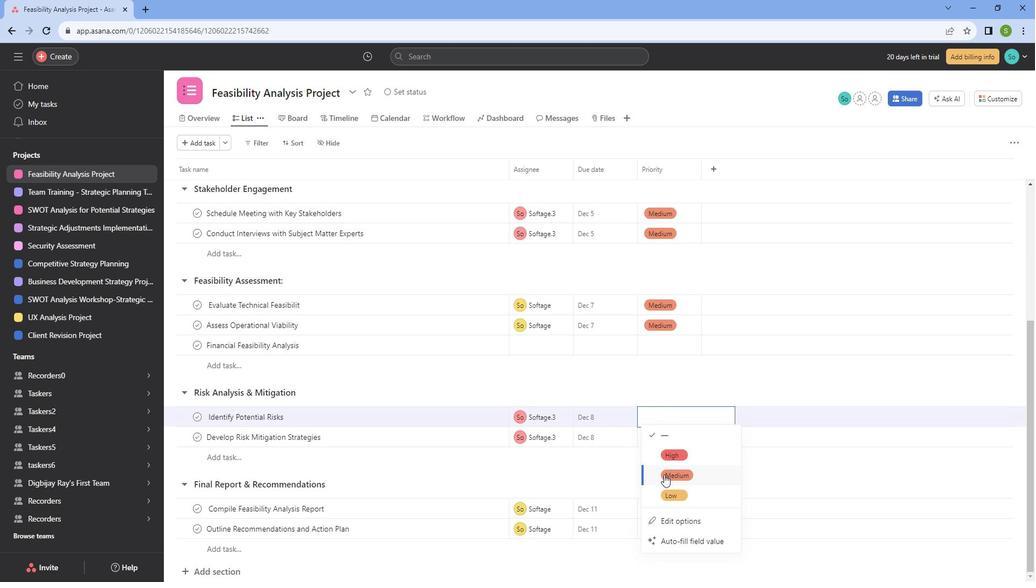 
Action: Mouse pressed left at (676, 470)
Screenshot: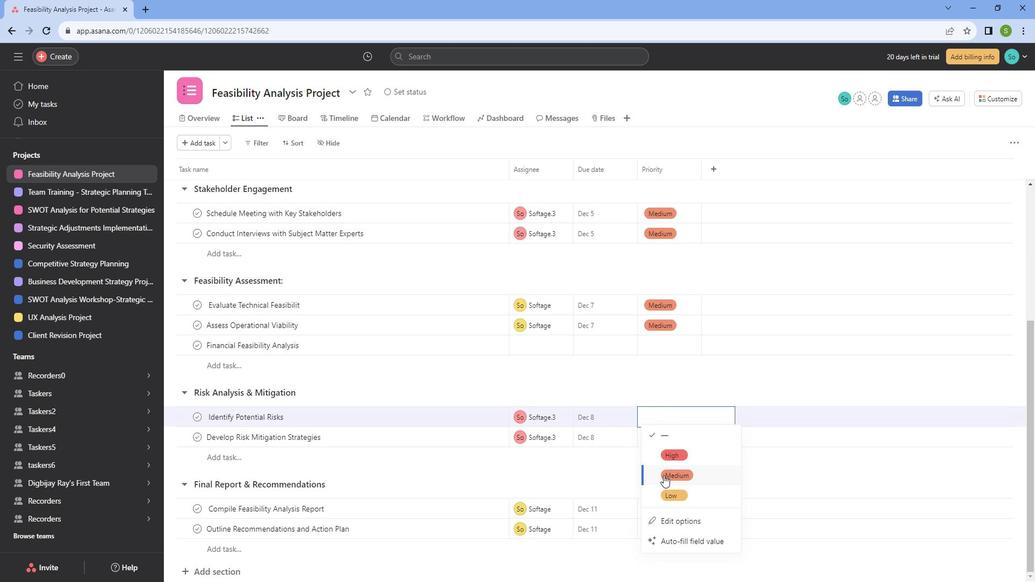 
Action: Mouse moved to (673, 449)
Screenshot: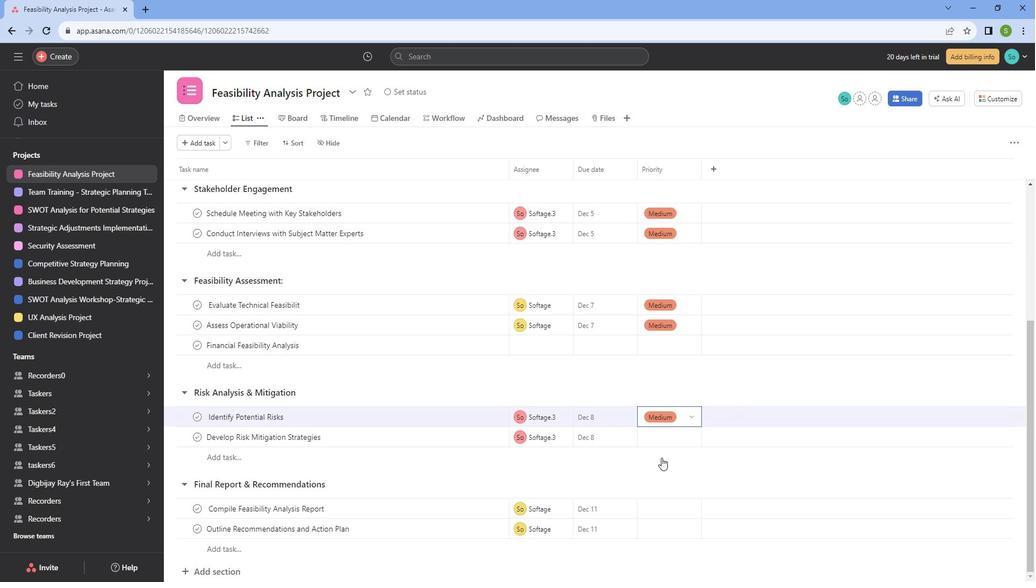 
Action: Mouse pressed left at (673, 449)
Screenshot: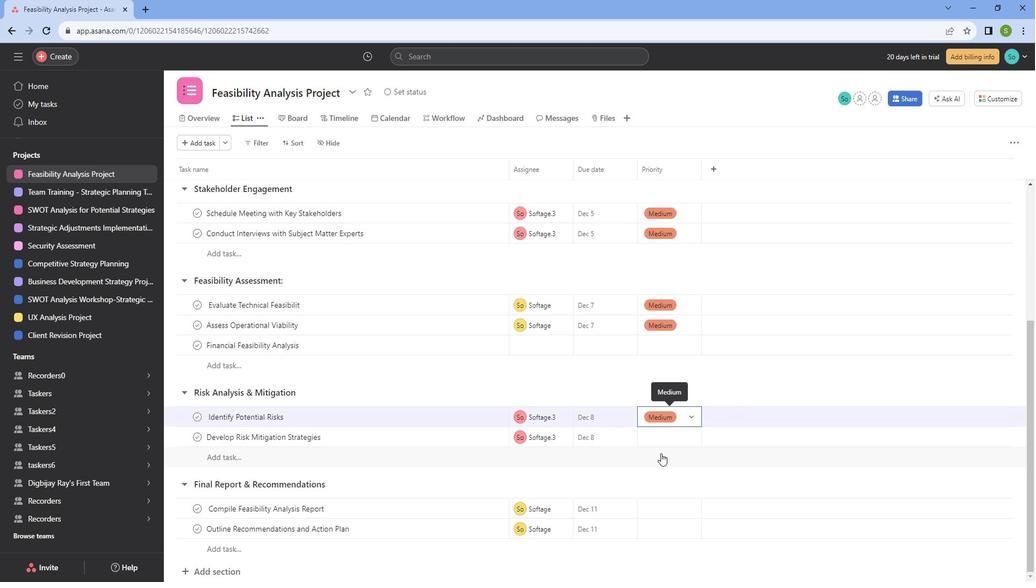 
Action: Mouse moved to (676, 435)
Screenshot: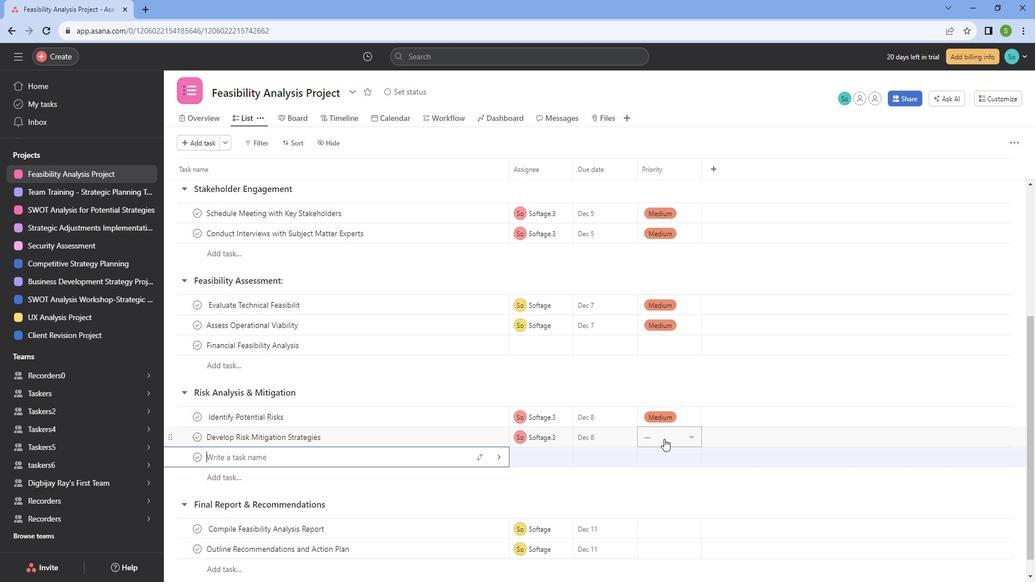 
Action: Mouse pressed left at (676, 435)
Screenshot: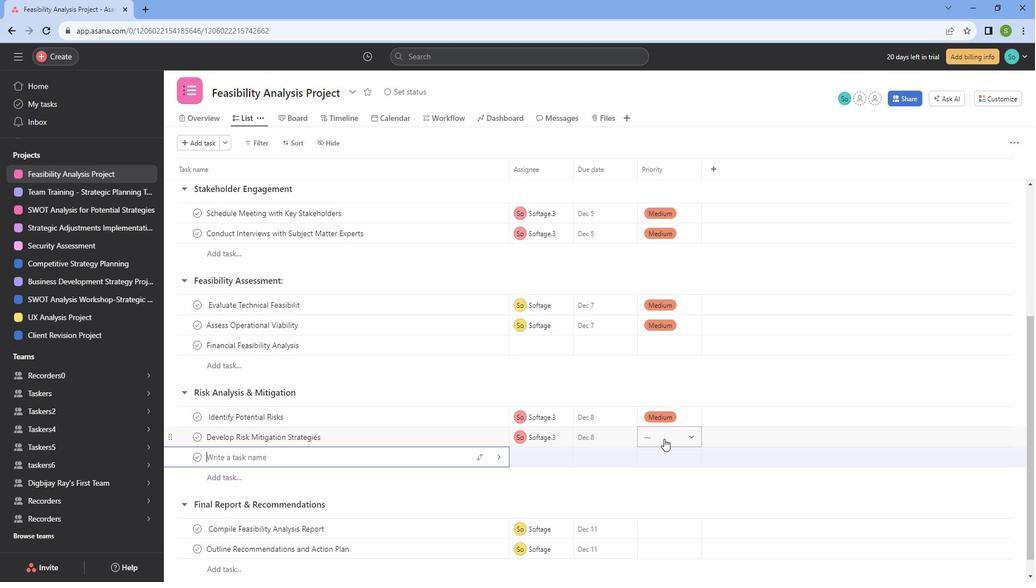 
Action: Mouse moved to (676, 513)
Screenshot: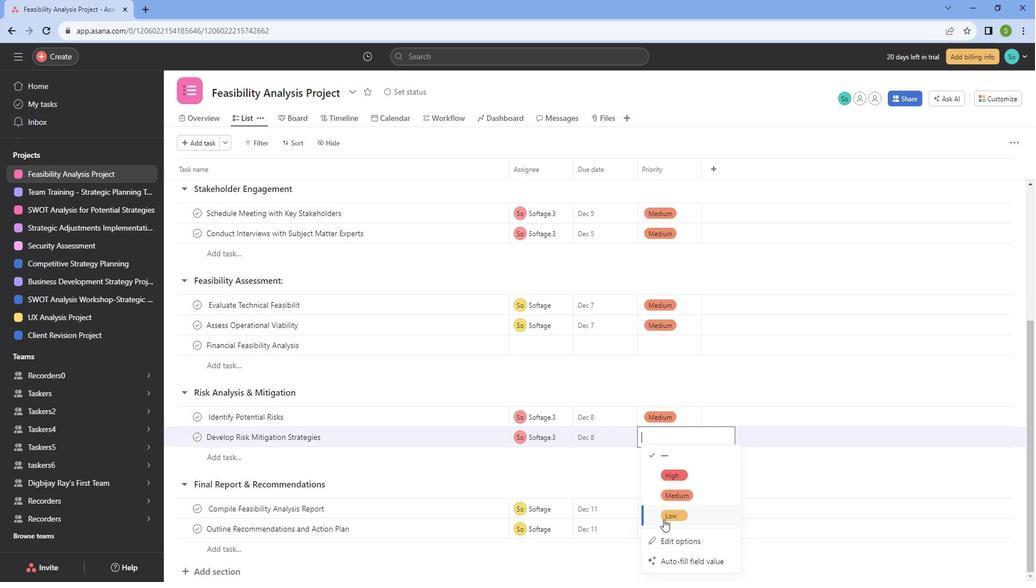
Action: Mouse pressed left at (676, 513)
Screenshot: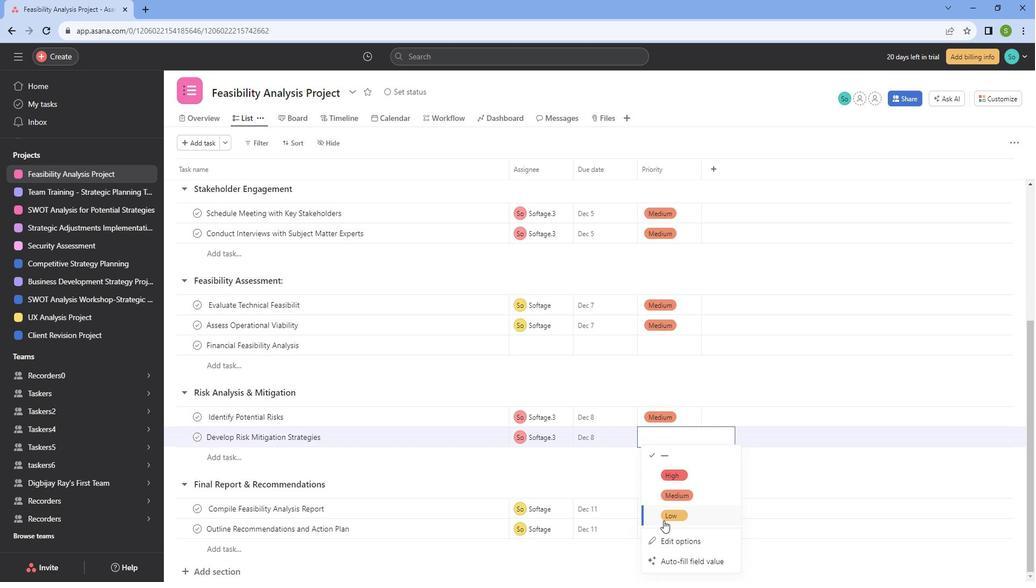 
Action: Mouse moved to (680, 497)
Screenshot: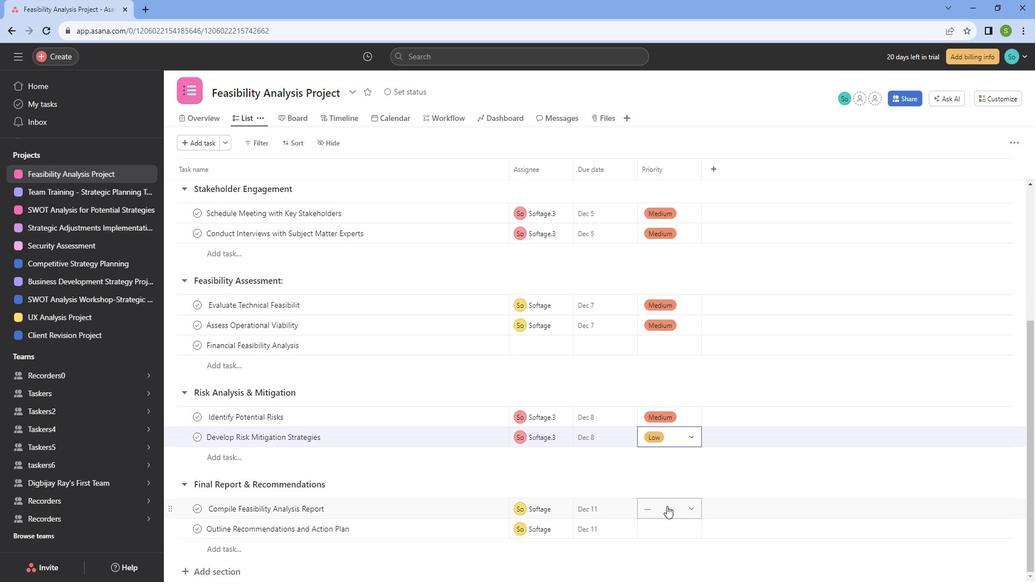 
Action: Mouse pressed left at (680, 497)
Screenshot: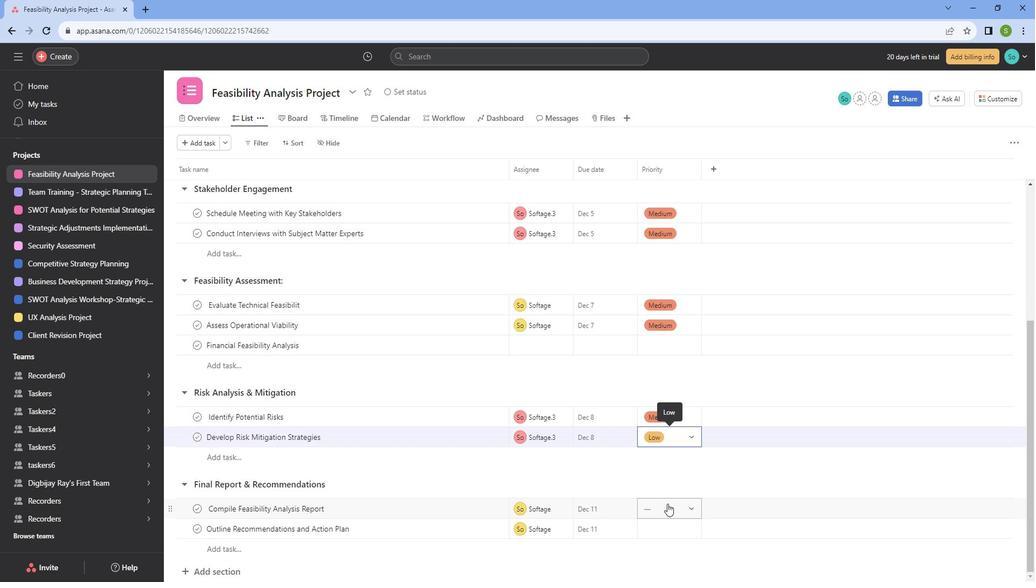
Action: Mouse moved to (702, 441)
Screenshot: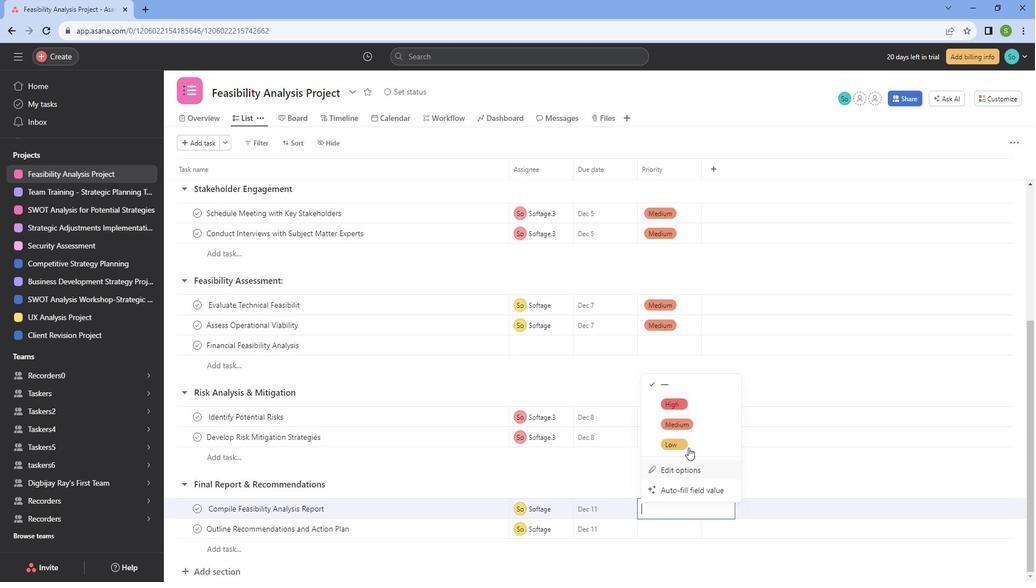 
Action: Mouse pressed left at (702, 441)
Screenshot: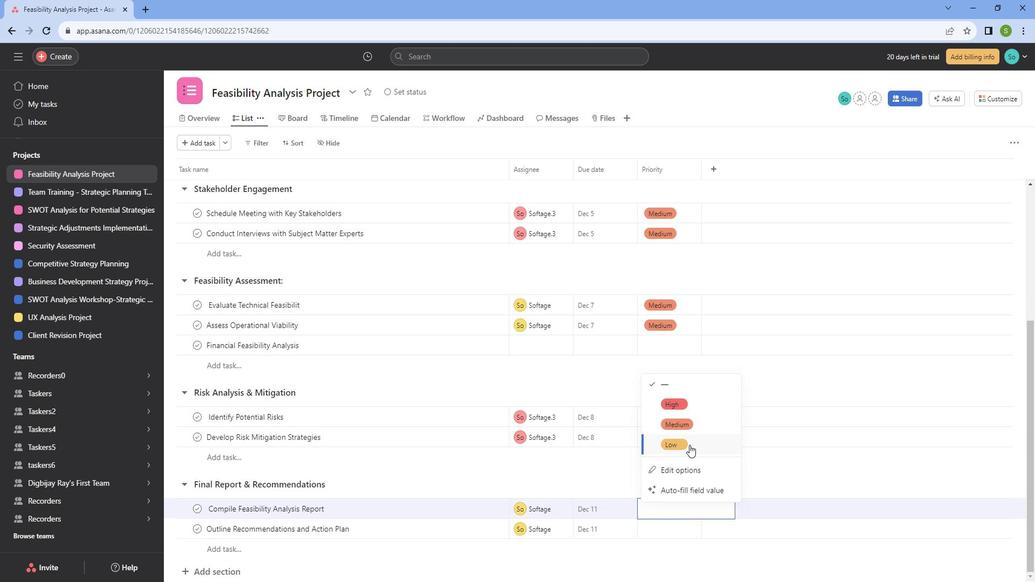 
Action: Mouse moved to (683, 513)
Screenshot: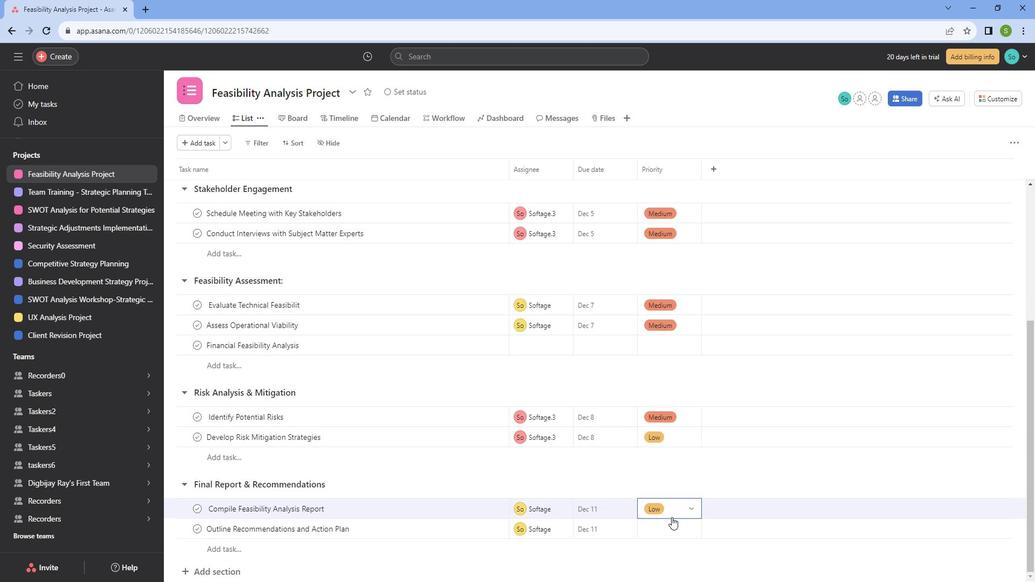 
Action: Mouse pressed left at (683, 513)
Screenshot: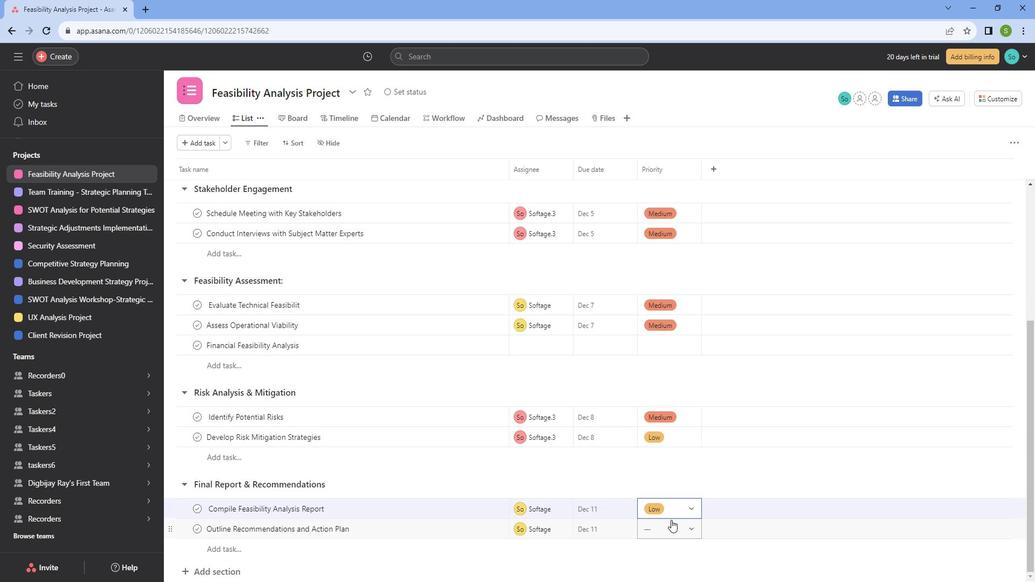 
Action: Mouse moved to (698, 456)
Screenshot: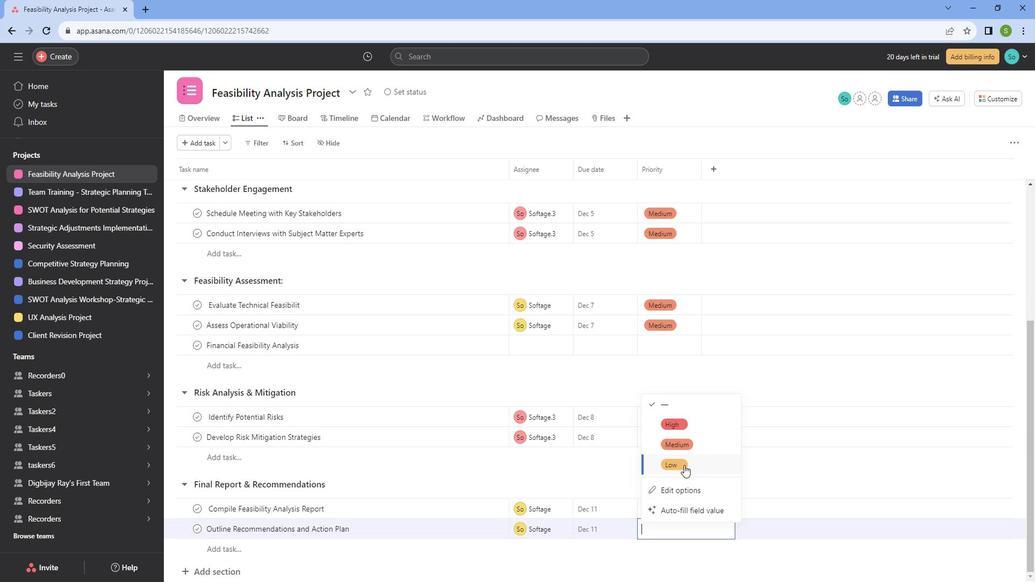 
Action: Mouse pressed left at (698, 456)
Screenshot: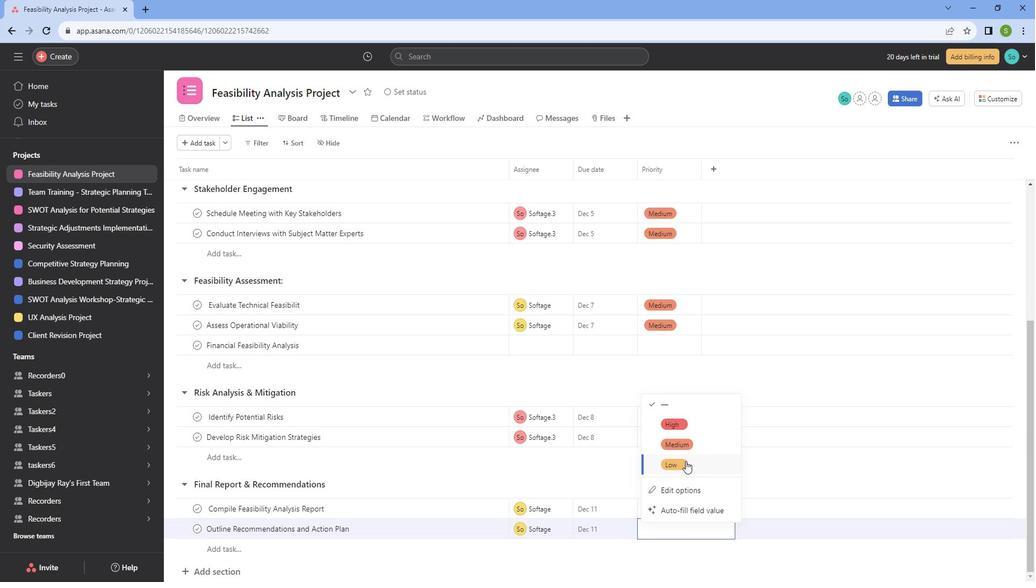 
Action: Mouse moved to (613, 472)
Screenshot: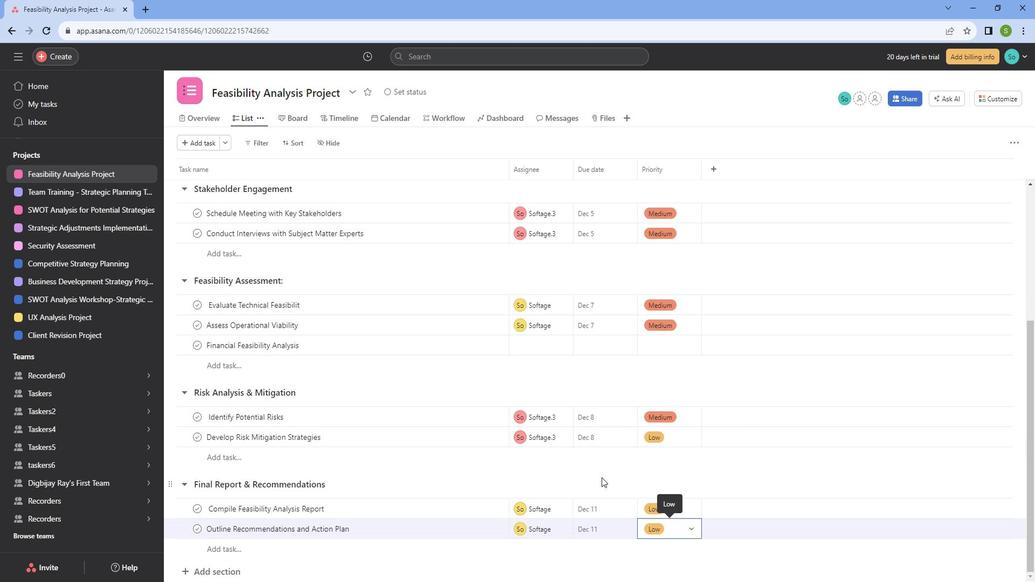 
Action: Mouse pressed left at (613, 472)
Screenshot: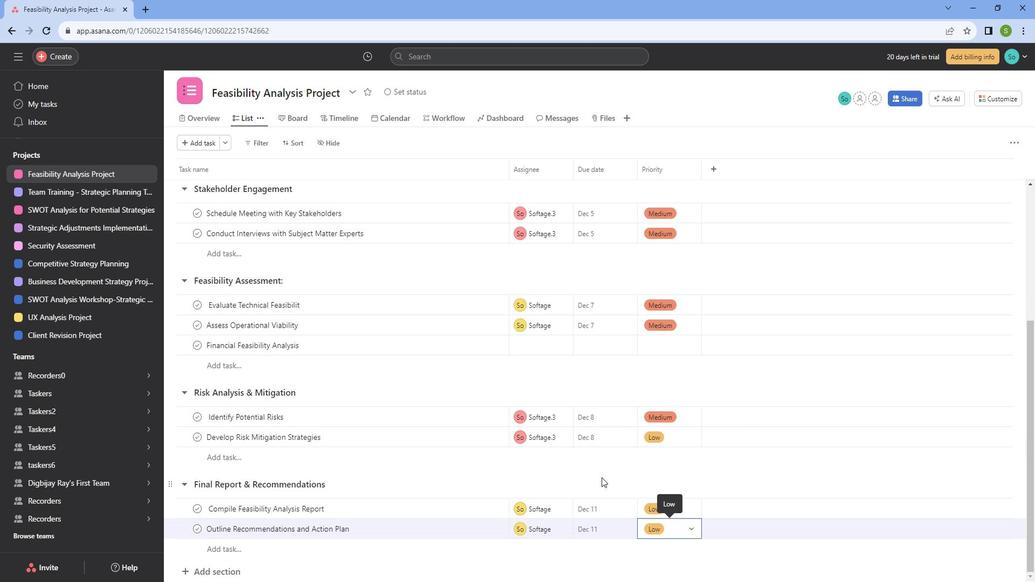 
Action: Mouse moved to (615, 471)
Screenshot: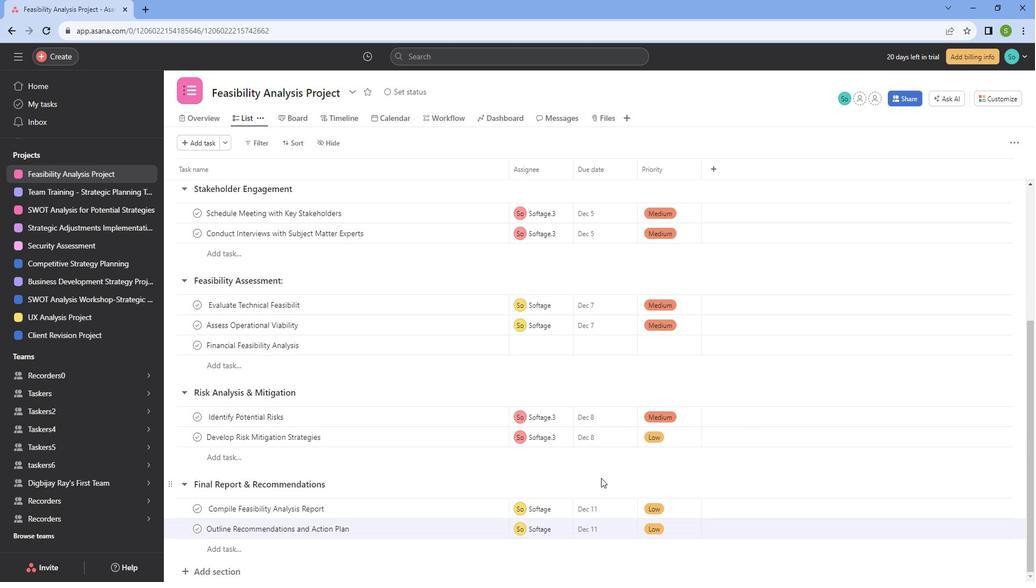 
Action: Mouse scrolled (615, 471) with delta (0, 0)
Screenshot: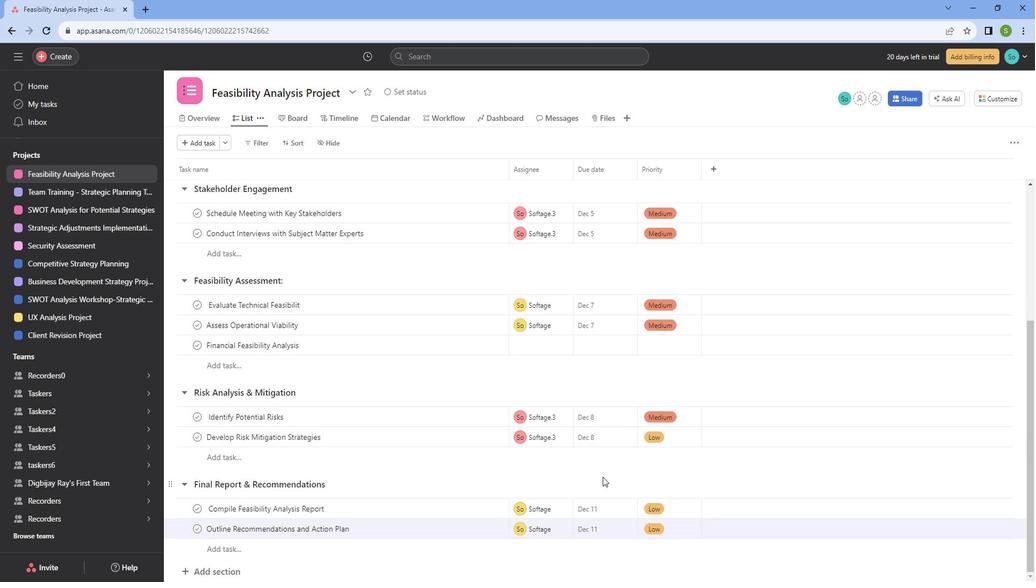 
Action: Mouse scrolled (615, 471) with delta (0, 0)
Screenshot: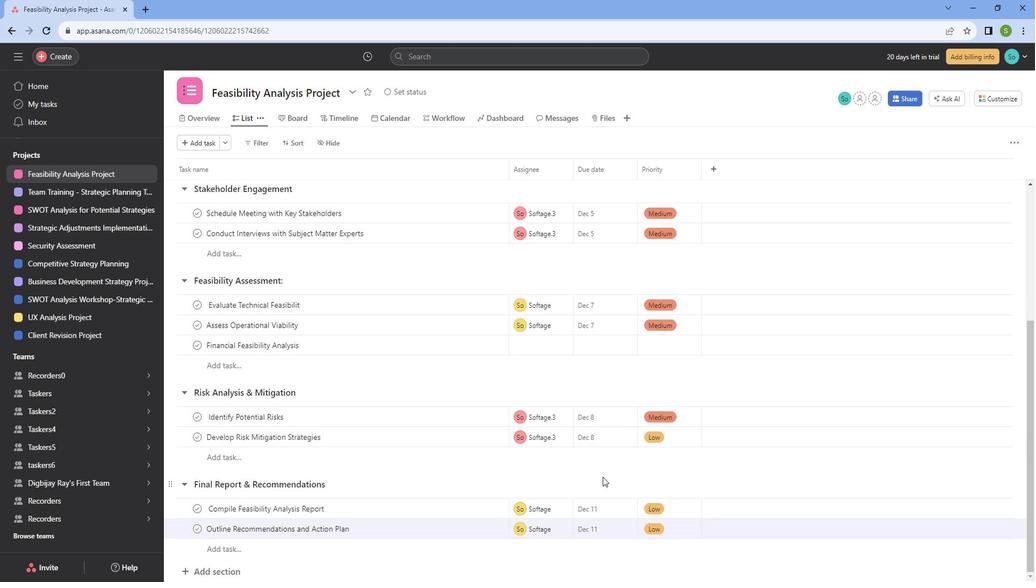 
Action: Mouse scrolled (615, 472) with delta (0, 0)
Screenshot: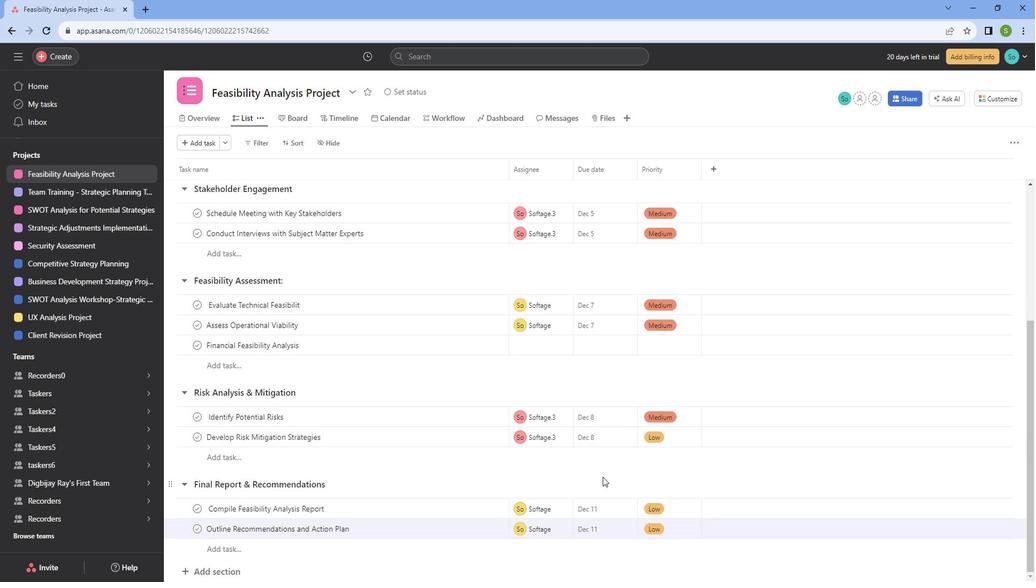 
Action: Mouse scrolled (615, 472) with delta (0, 0)
Screenshot: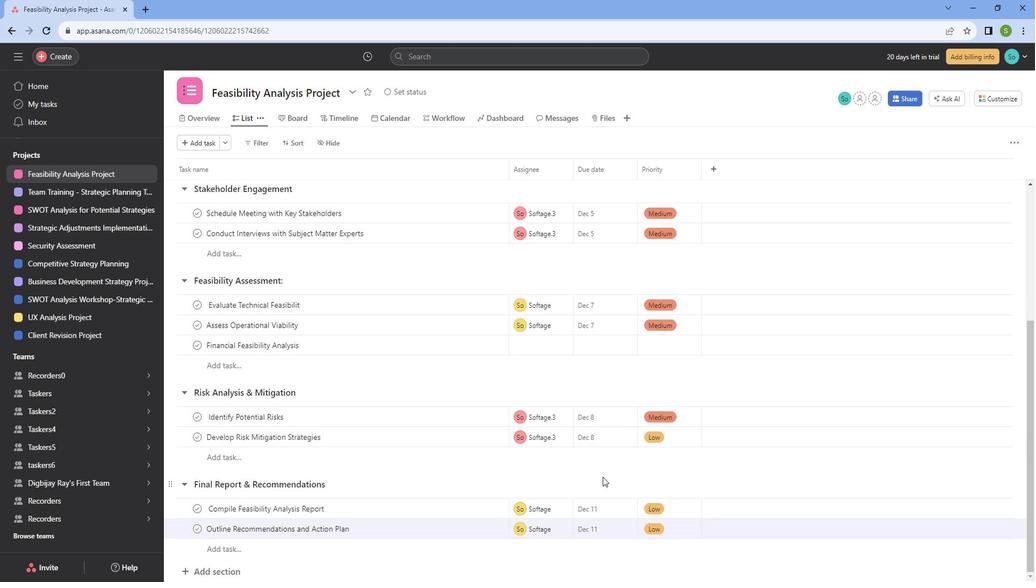 
Action: Mouse scrolled (615, 472) with delta (0, 0)
Screenshot: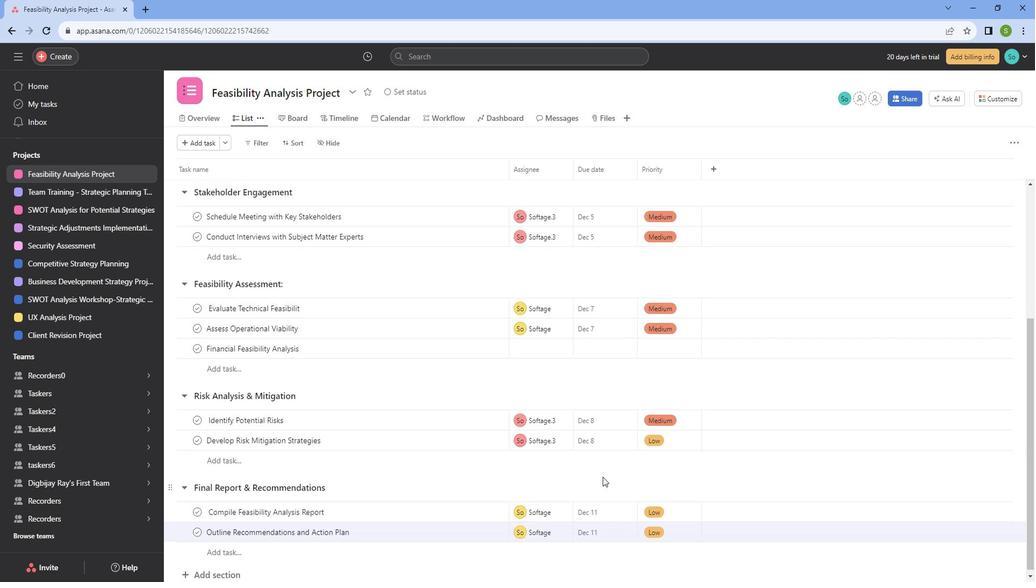 
Action: Mouse scrolled (615, 472) with delta (0, 0)
Screenshot: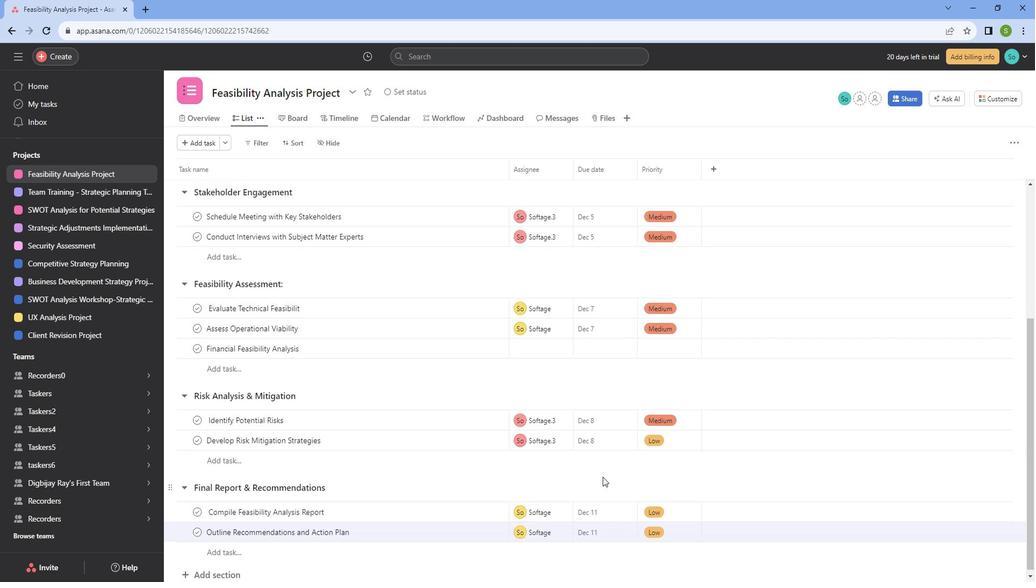 
Action: Mouse scrolled (615, 472) with delta (0, 0)
Screenshot: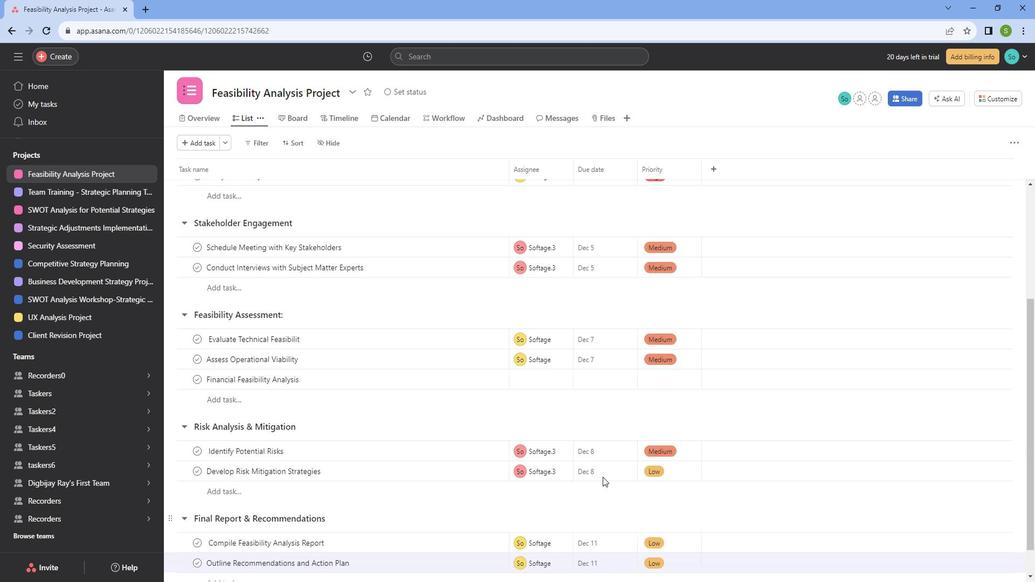 
Action: Mouse scrolled (615, 472) with delta (0, 0)
Screenshot: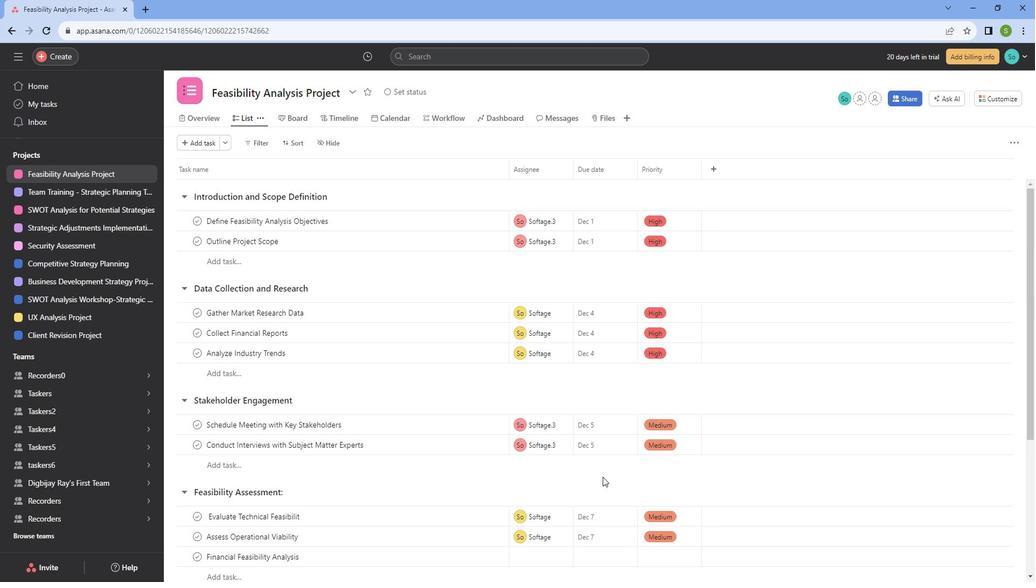 
Action: Mouse scrolled (615, 472) with delta (0, 0)
Screenshot: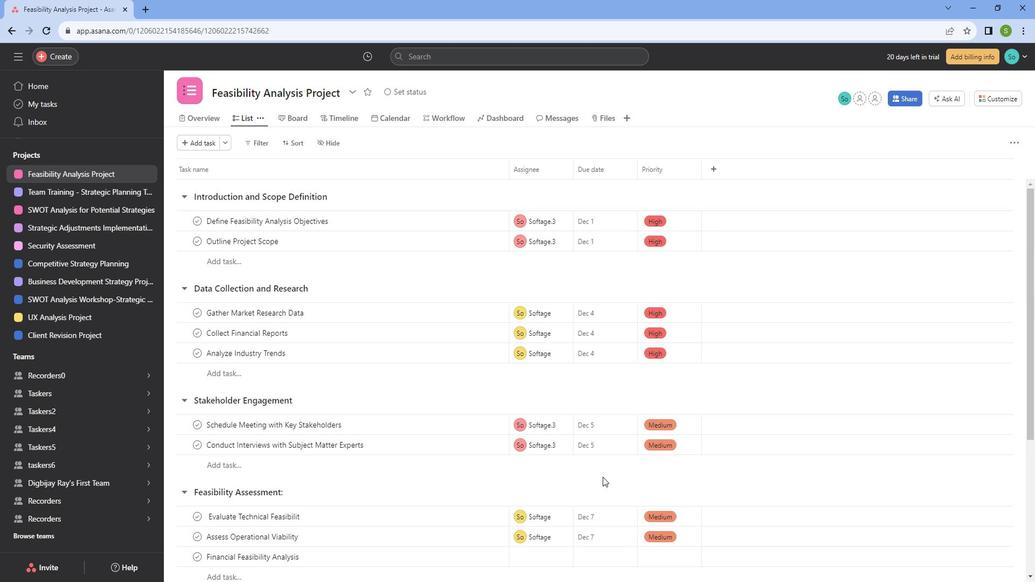
Action: Mouse scrolled (615, 472) with delta (0, 0)
Screenshot: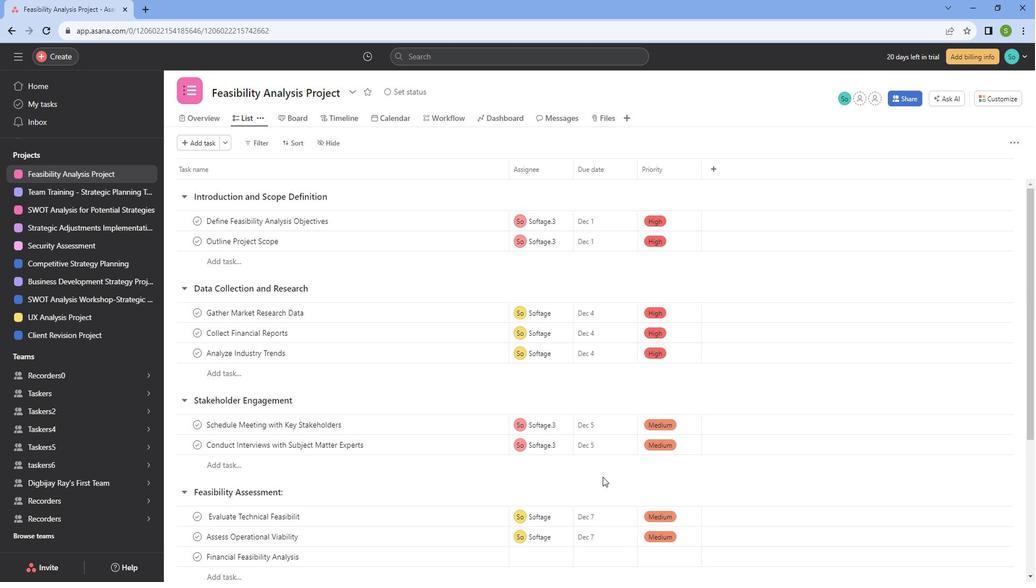 
Action: Mouse scrolled (615, 472) with delta (0, 0)
Screenshot: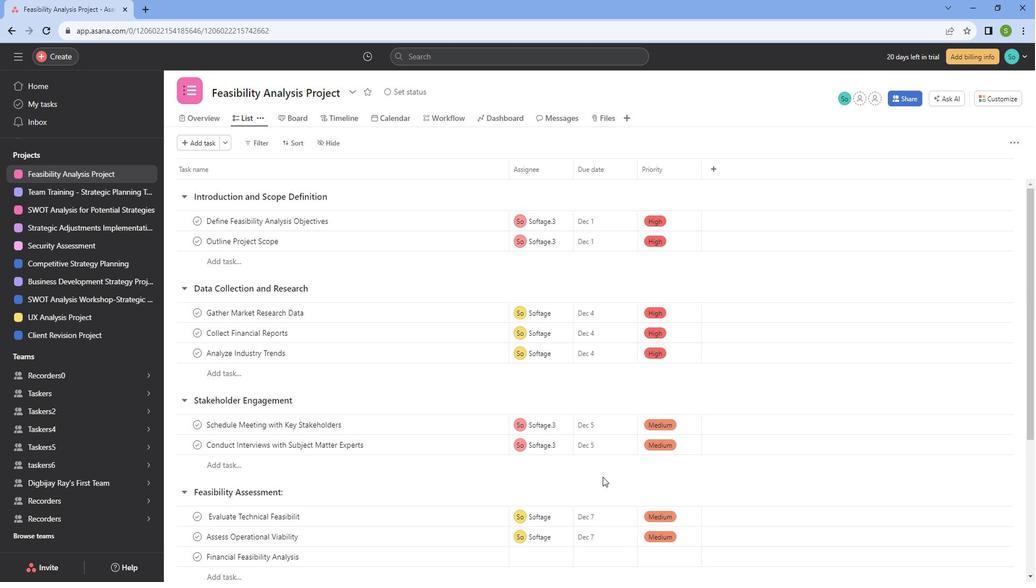 
